 Task: Add an event with the title Third Training Session: Presentation Skills, date '2023/12/11', time 8:30 AM to 10:30 AMand add a description: Participants will explore strategies for building cohesive and high-performing teams. They will learn how to create a positive work culture, foster collaboration, and motivate team members to achieve their full potential. Participants will also learn techniques for resolving conflicts and managing team dynamics effectively., put the event into Red category, logged in from the account softage.3@softage.netand send the event invitation to softage.4@softage.net and softage.2@softage.net. Set a reminder for the event 15 minutes before
Action: Mouse moved to (113, 131)
Screenshot: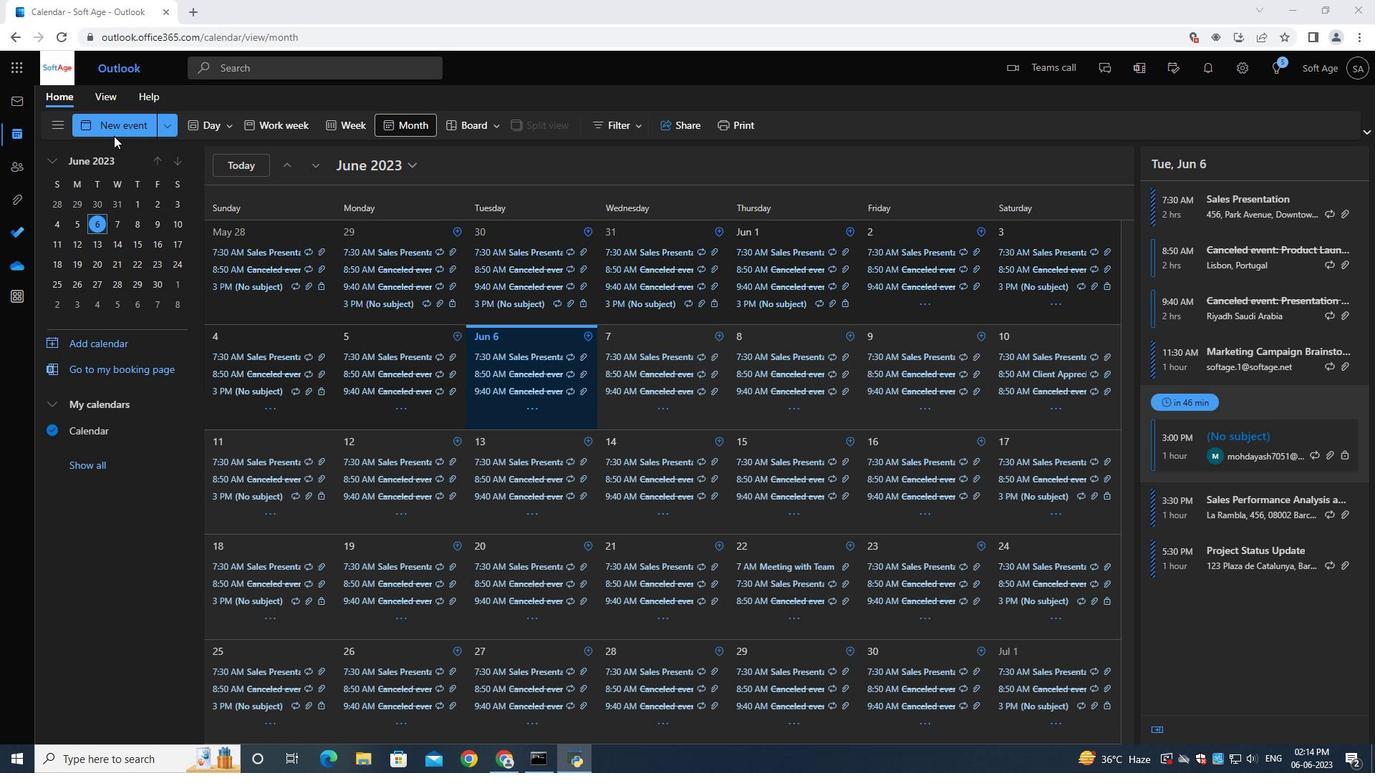 
Action: Mouse pressed left at (113, 131)
Screenshot: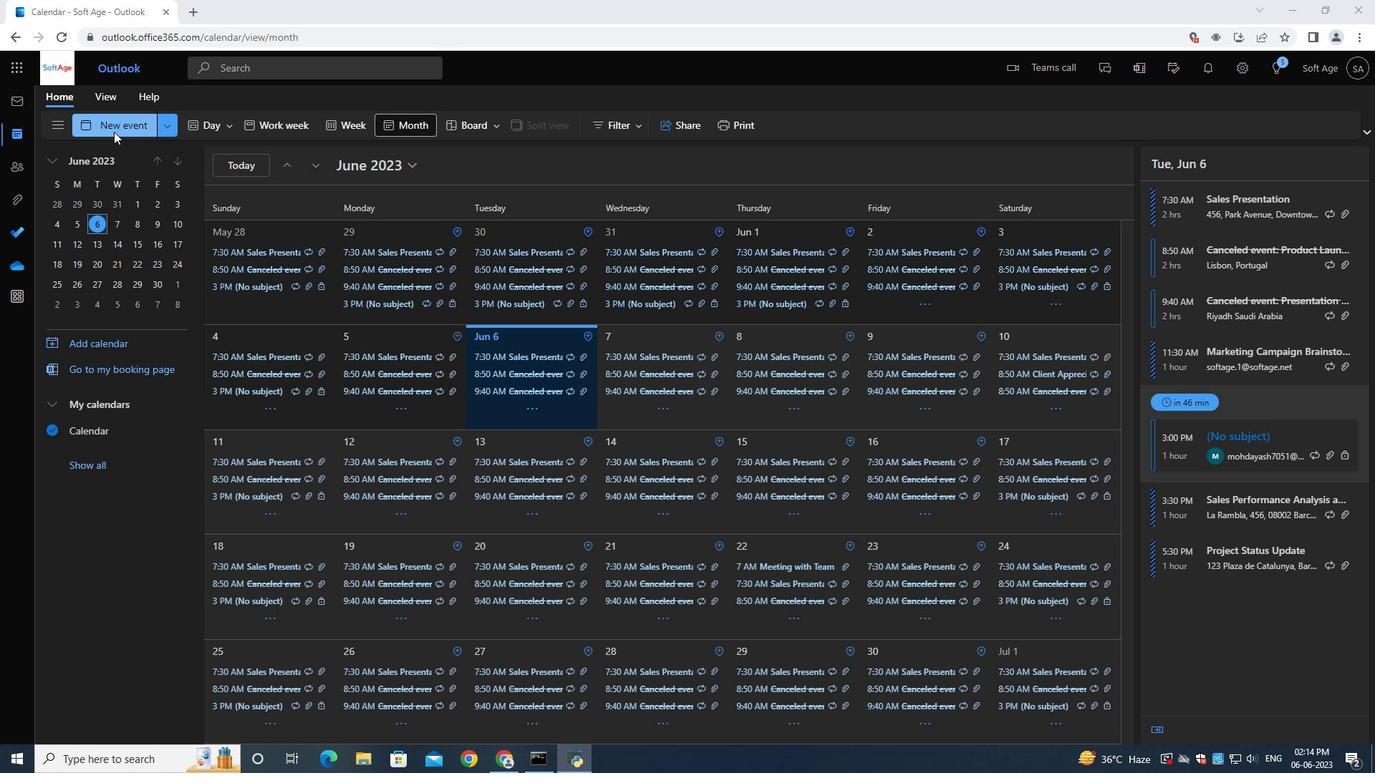 
Action: Mouse moved to (382, 211)
Screenshot: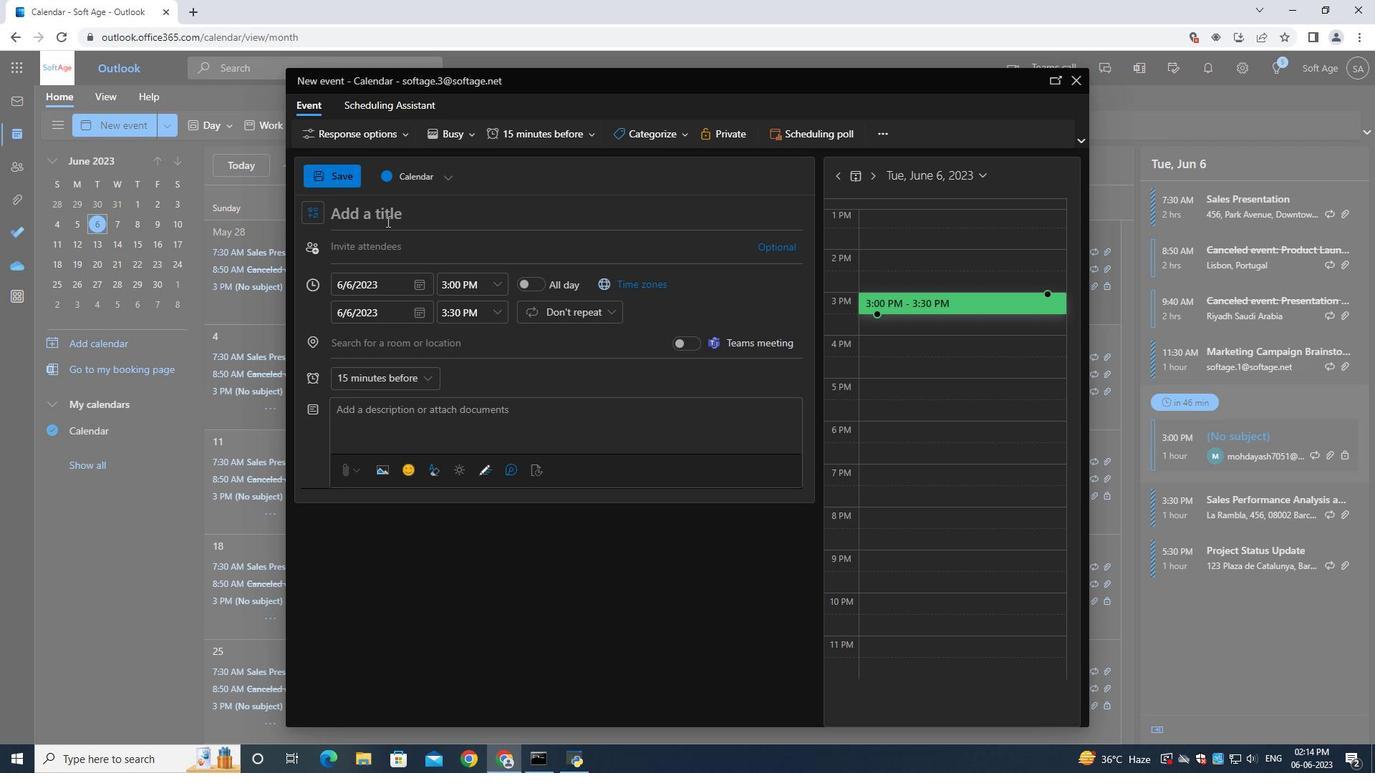 
Action: Mouse pressed left at (382, 211)
Screenshot: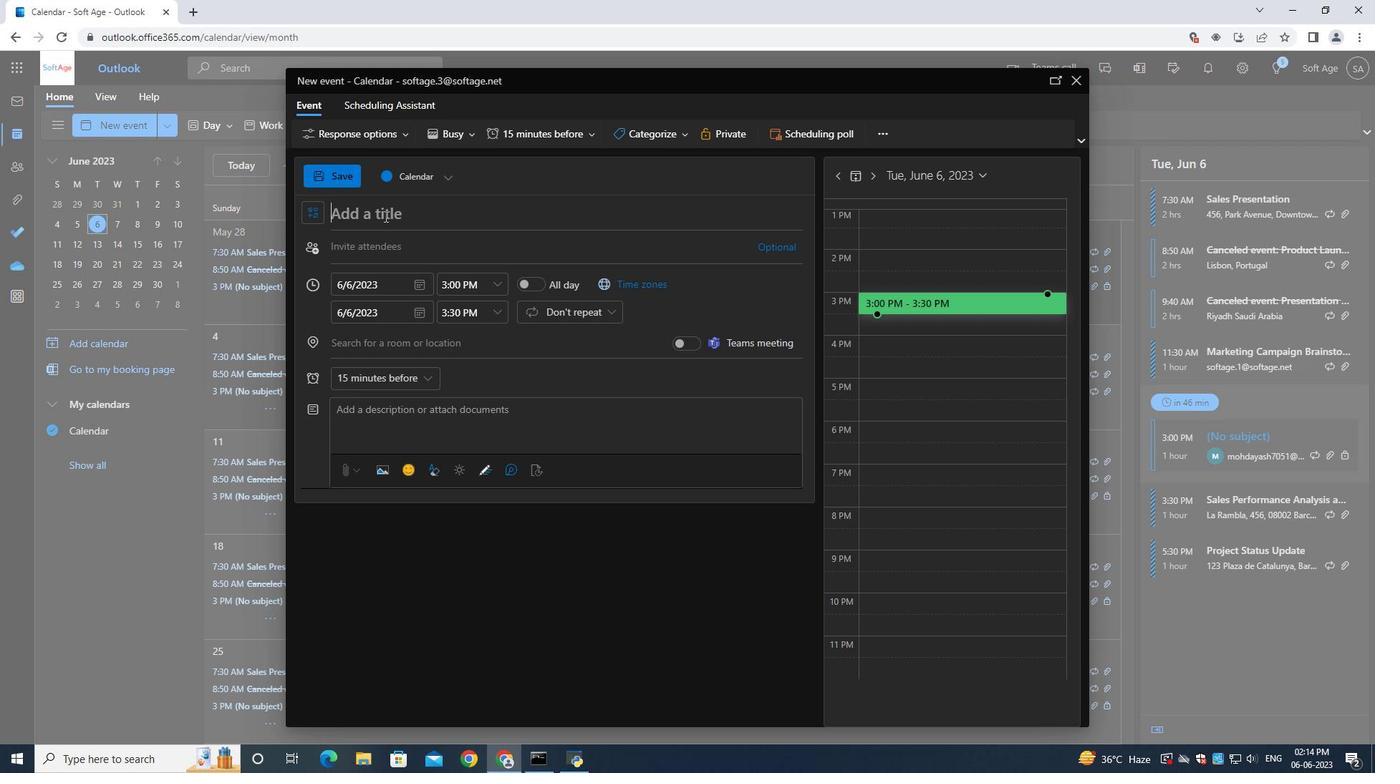 
Action: Mouse moved to (383, 211)
Screenshot: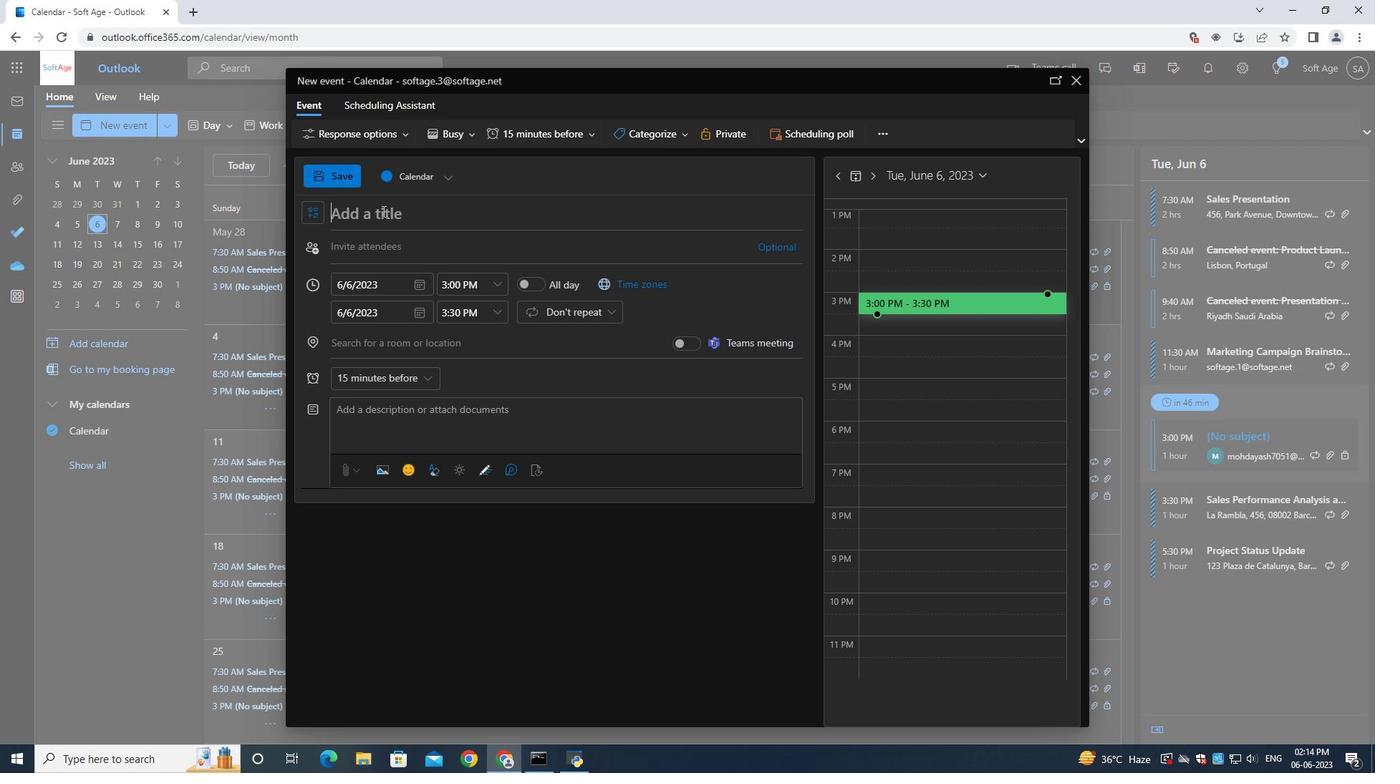 
Action: Key pressed <Key.shift>Third<Key.space><Key.shift><Key.shift><Key.shift><Key.shift><Key.shift><Key.shift><Key.shift><Key.shift><Key.shift><Key.shift><Key.shift><Key.shift><Key.shift><Key.shift><Key.shift><Key.shift><Key.shift><Key.shift><Key.shift><Key.shift><Key.shift>Training<Key.space><Key.shift>Session<Key.shift_r><Key.shift_r><Key.shift_r><Key.shift_r><Key.shift_r><Key.shift_r><Key.shift_r><Key.shift_r><Key.shift_r><Key.shift_r><Key.shift_r><Key.shift_r><Key.shift_r><Key.shift_r><Key.shift_r><Key.shift_r><Key.shift_r><Key.shift_r><Key.shift_r><Key.shift_r><Key.shift_r><Key.shift_r><Key.shift_r><Key.shift_r><Key.shift_r><Key.shift_r>:<Key.space><Key.shift><Key.shift><Key.shift><Key.shift><Key.shift><Key.shift><Key.shift><Key.shift>Presentation<Key.space><Key.shift>Skills
Screenshot: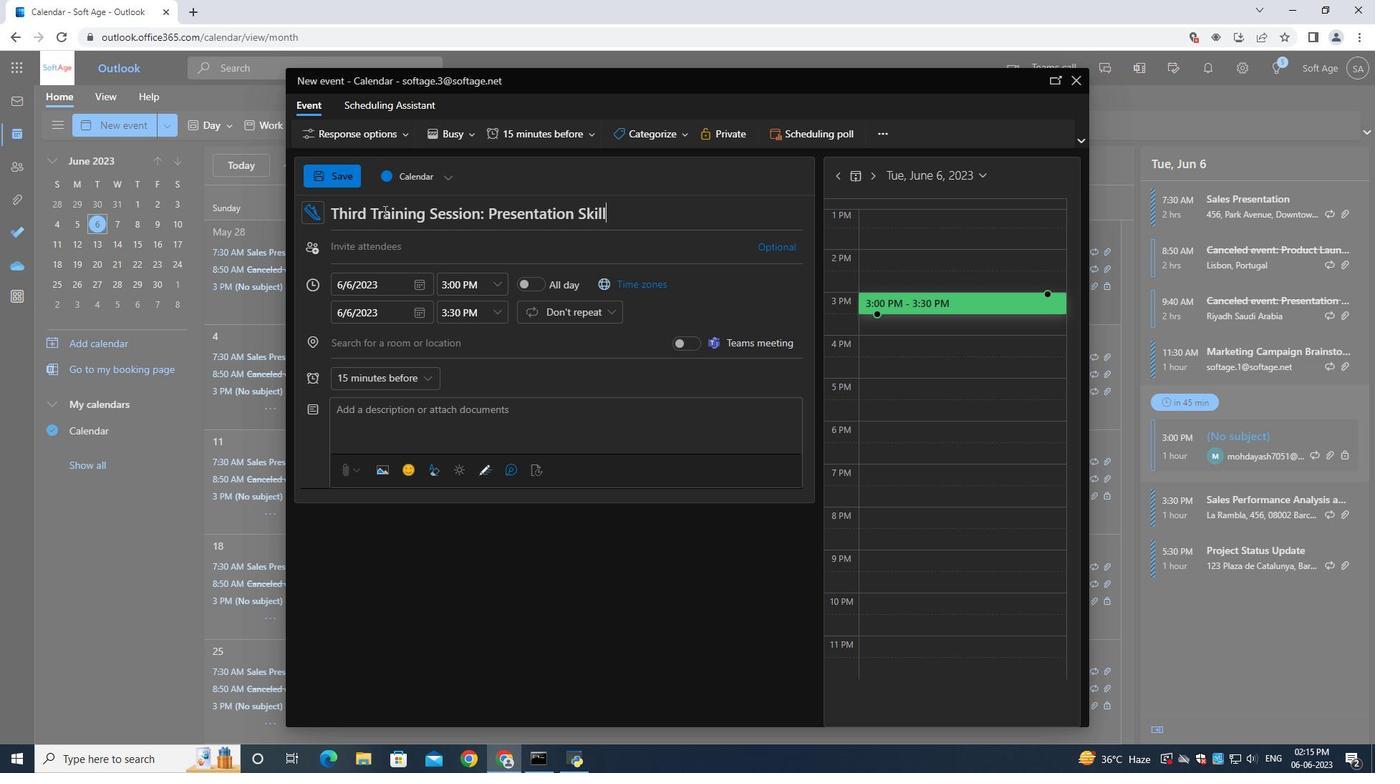 
Action: Mouse moved to (416, 285)
Screenshot: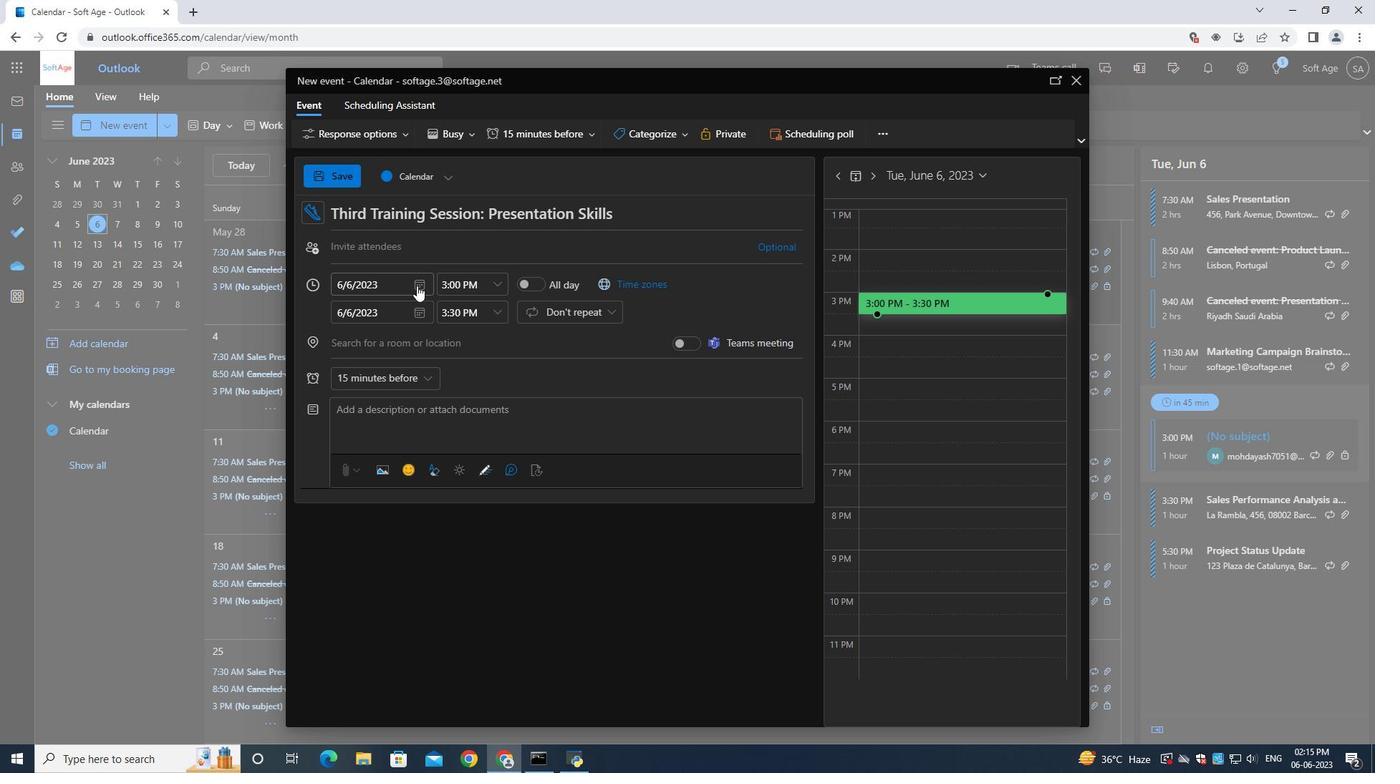 
Action: Mouse pressed left at (416, 285)
Screenshot: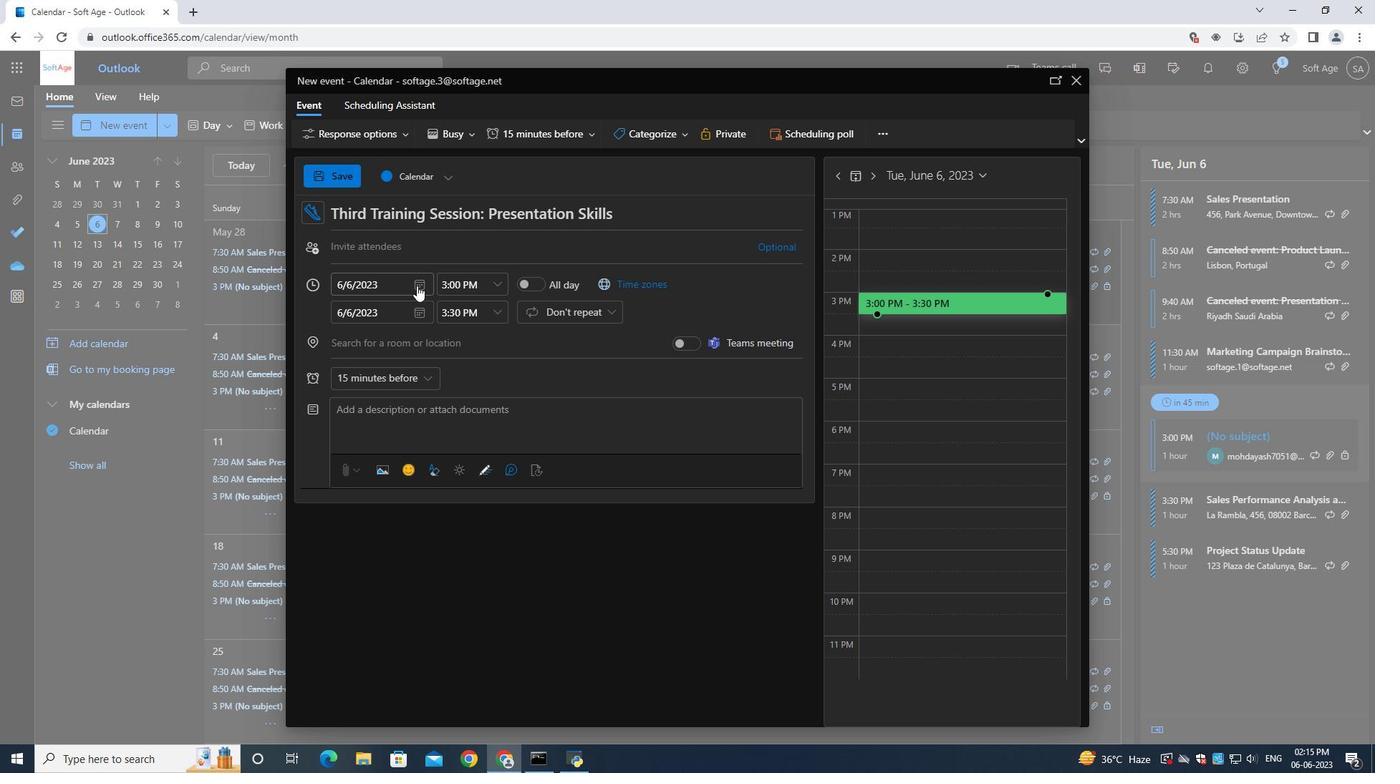 
Action: Mouse moved to (463, 308)
Screenshot: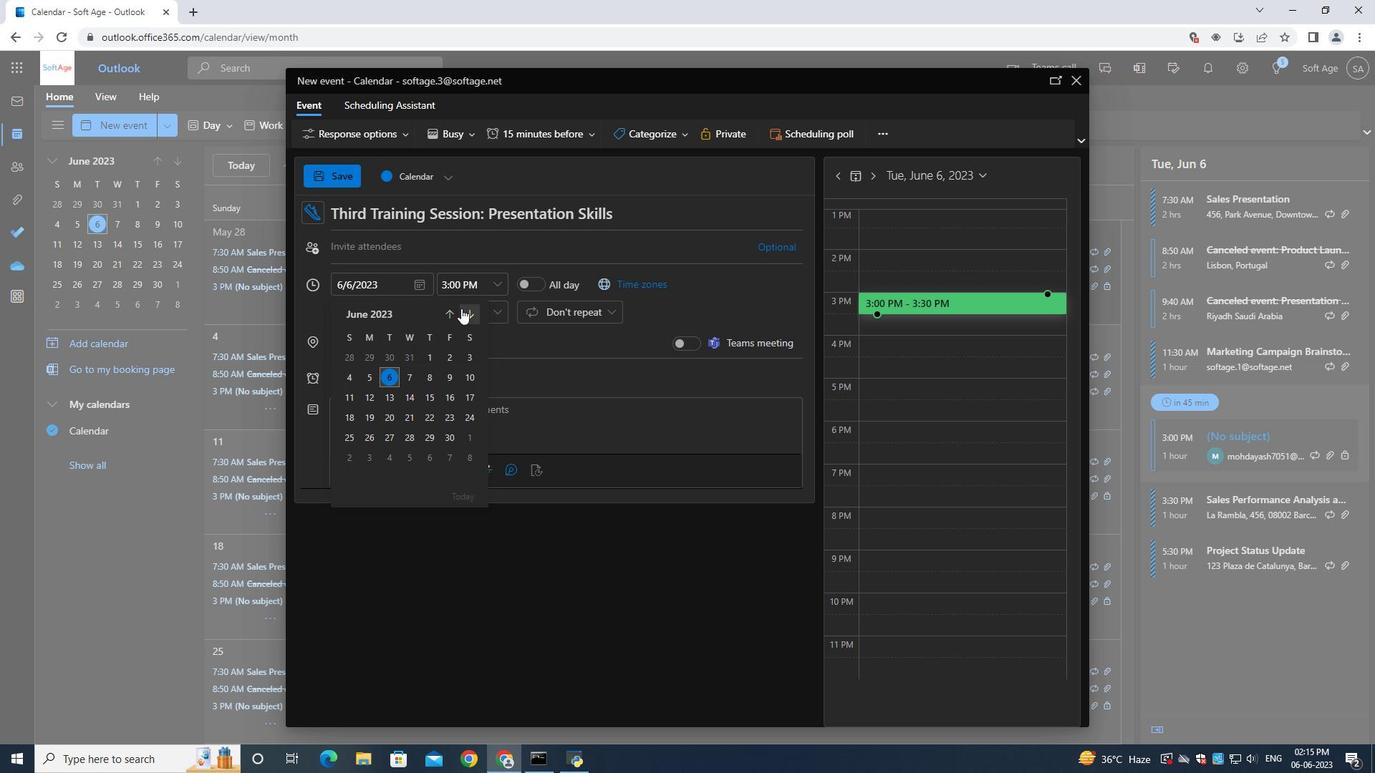 
Action: Mouse pressed left at (462, 308)
Screenshot: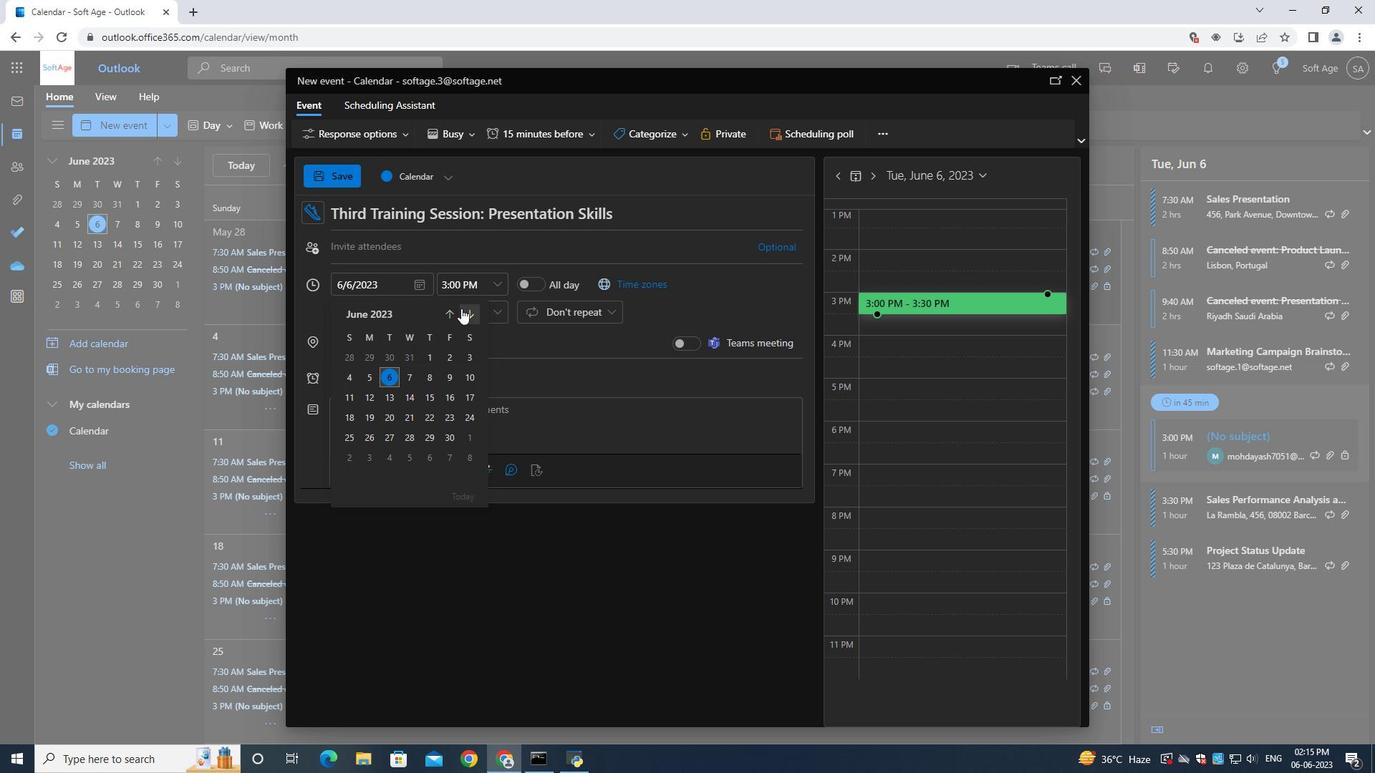 
Action: Mouse moved to (463, 308)
Screenshot: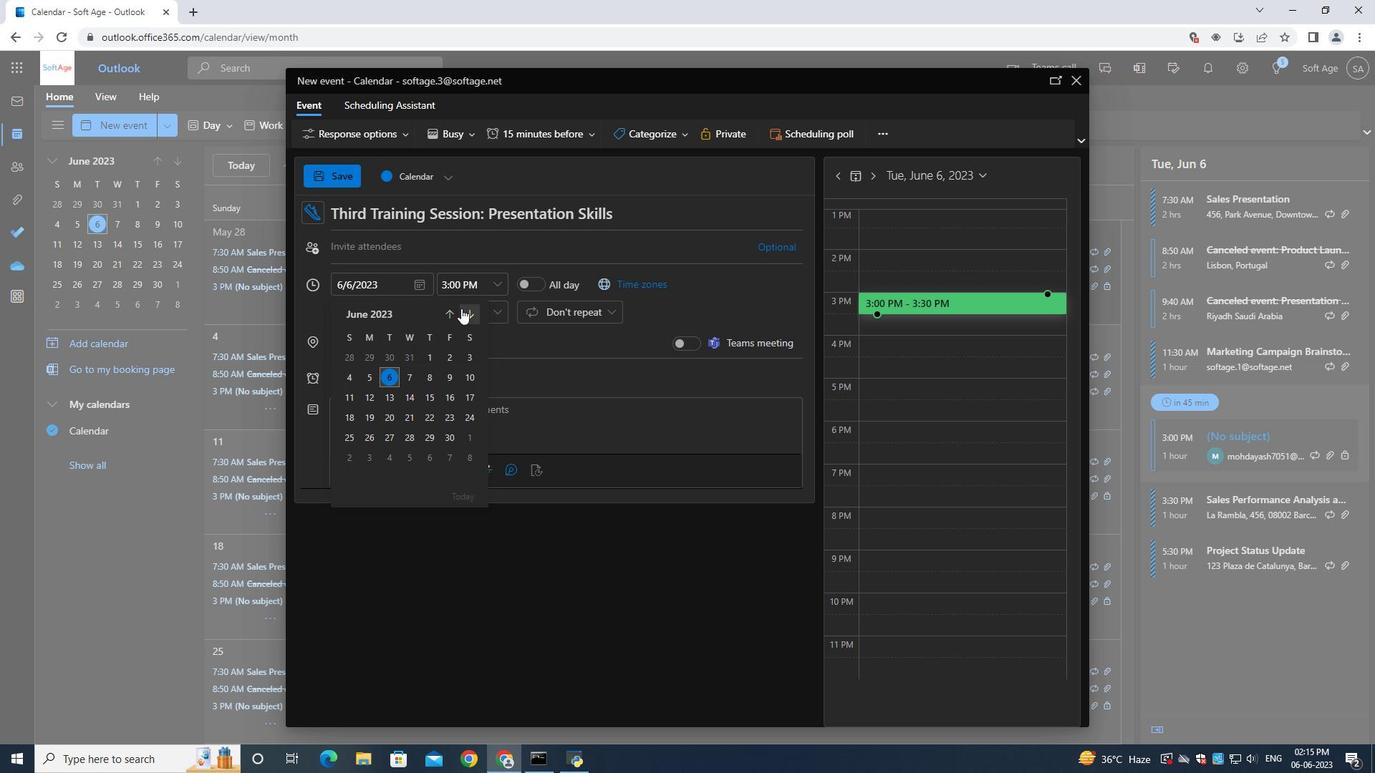 
Action: Mouse pressed left at (463, 308)
Screenshot: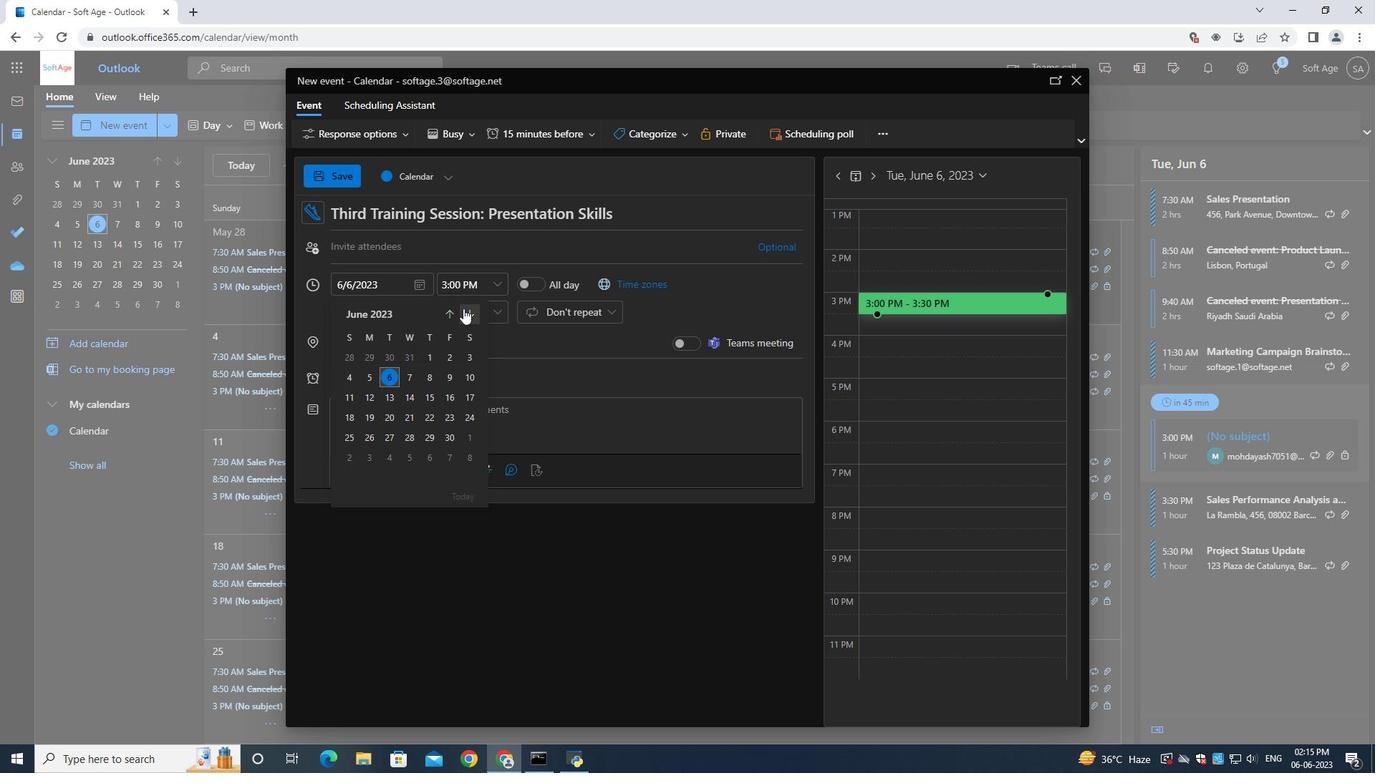 
Action: Mouse pressed left at (463, 308)
Screenshot: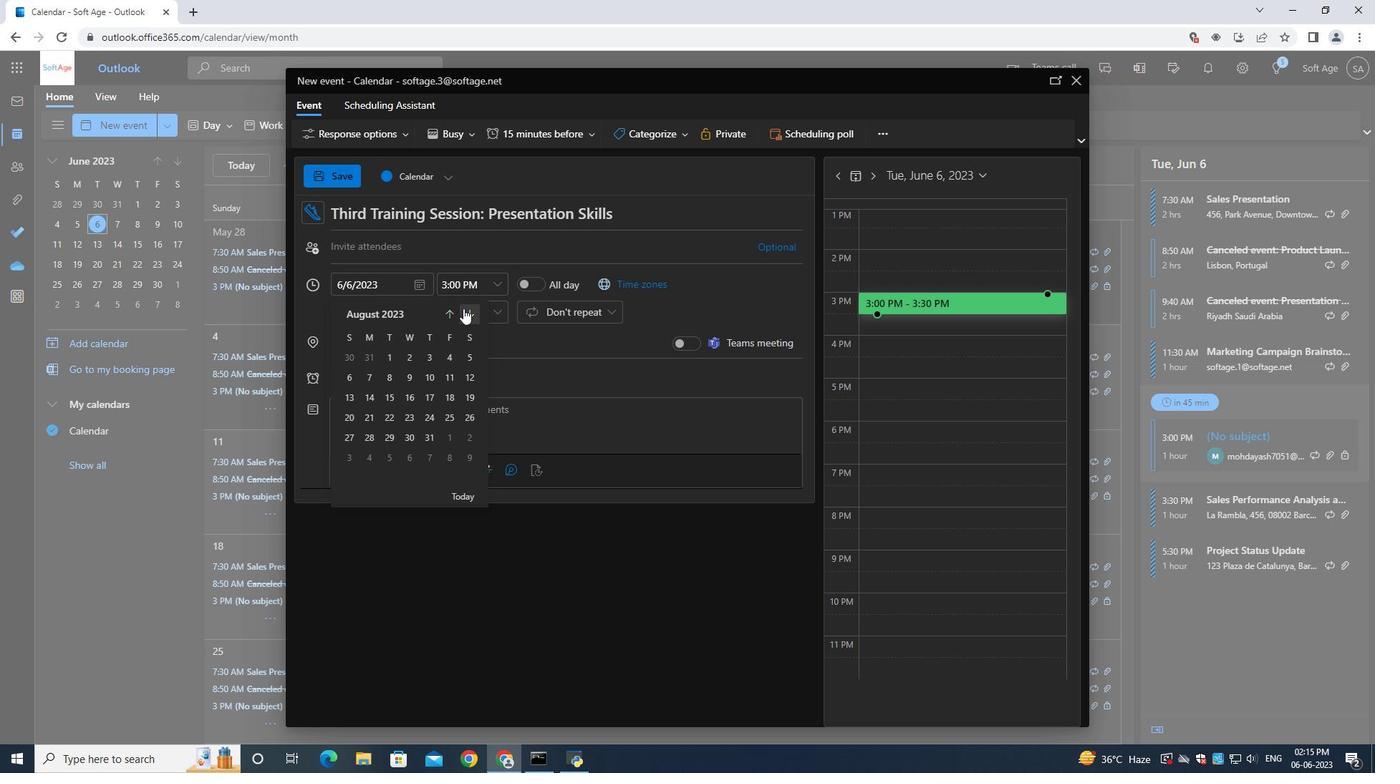 
Action: Mouse pressed left at (463, 308)
Screenshot: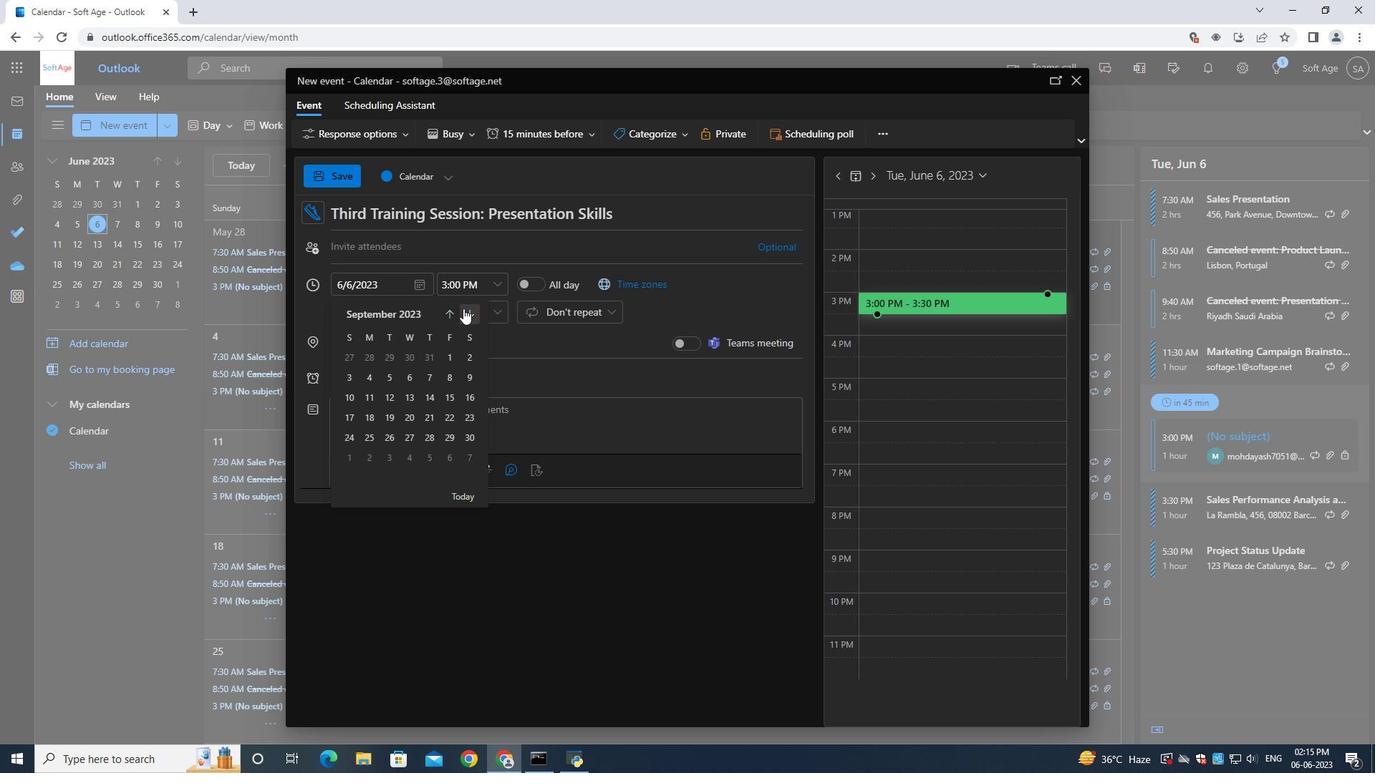 
Action: Mouse moved to (473, 313)
Screenshot: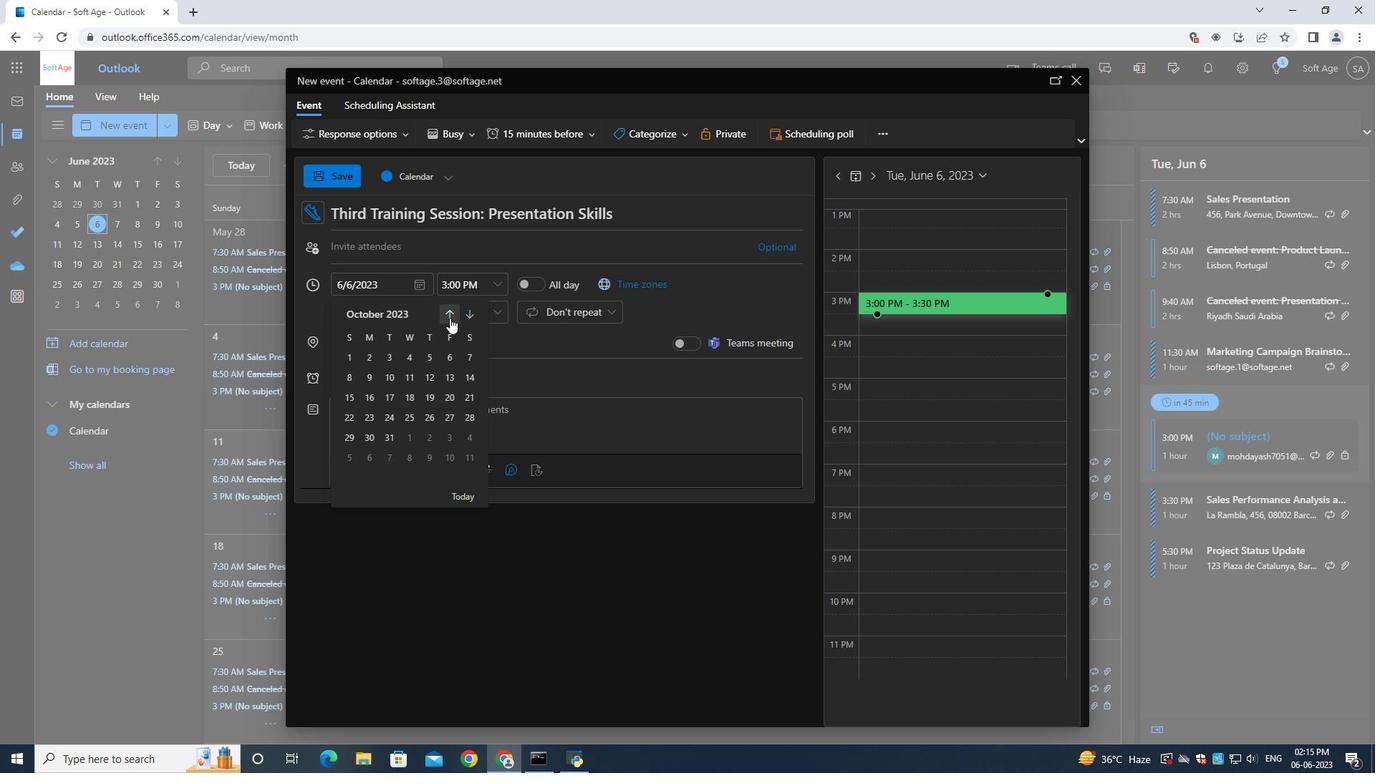 
Action: Mouse pressed left at (473, 313)
Screenshot: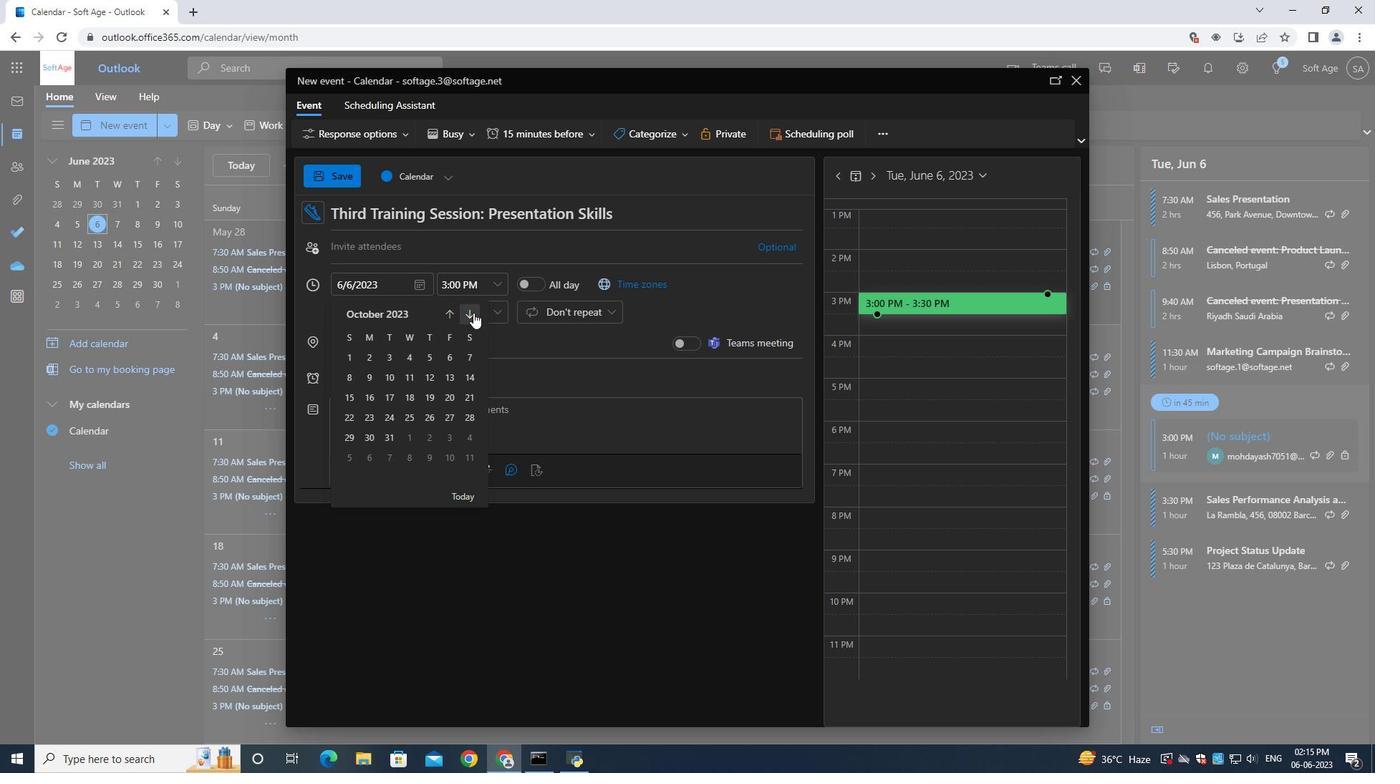 
Action: Mouse pressed left at (473, 313)
Screenshot: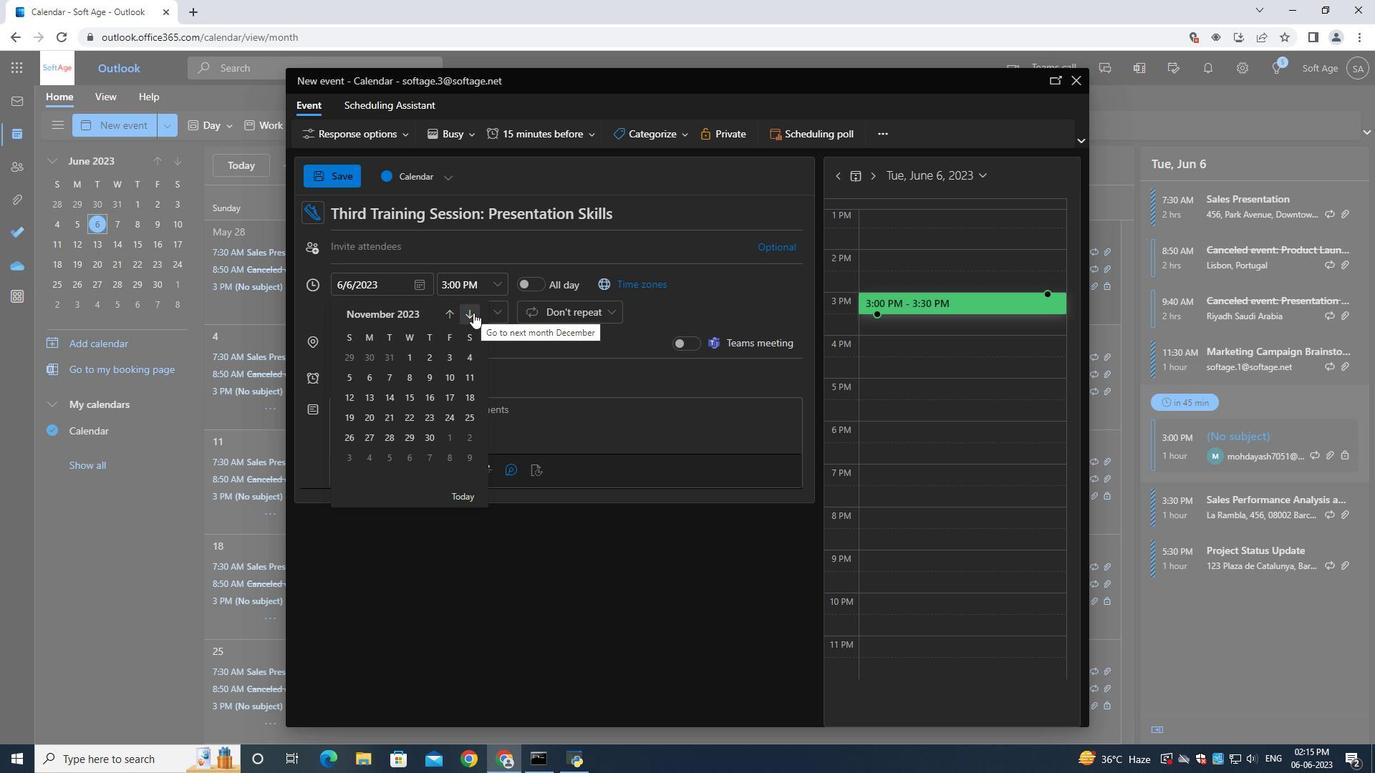 
Action: Mouse moved to (370, 394)
Screenshot: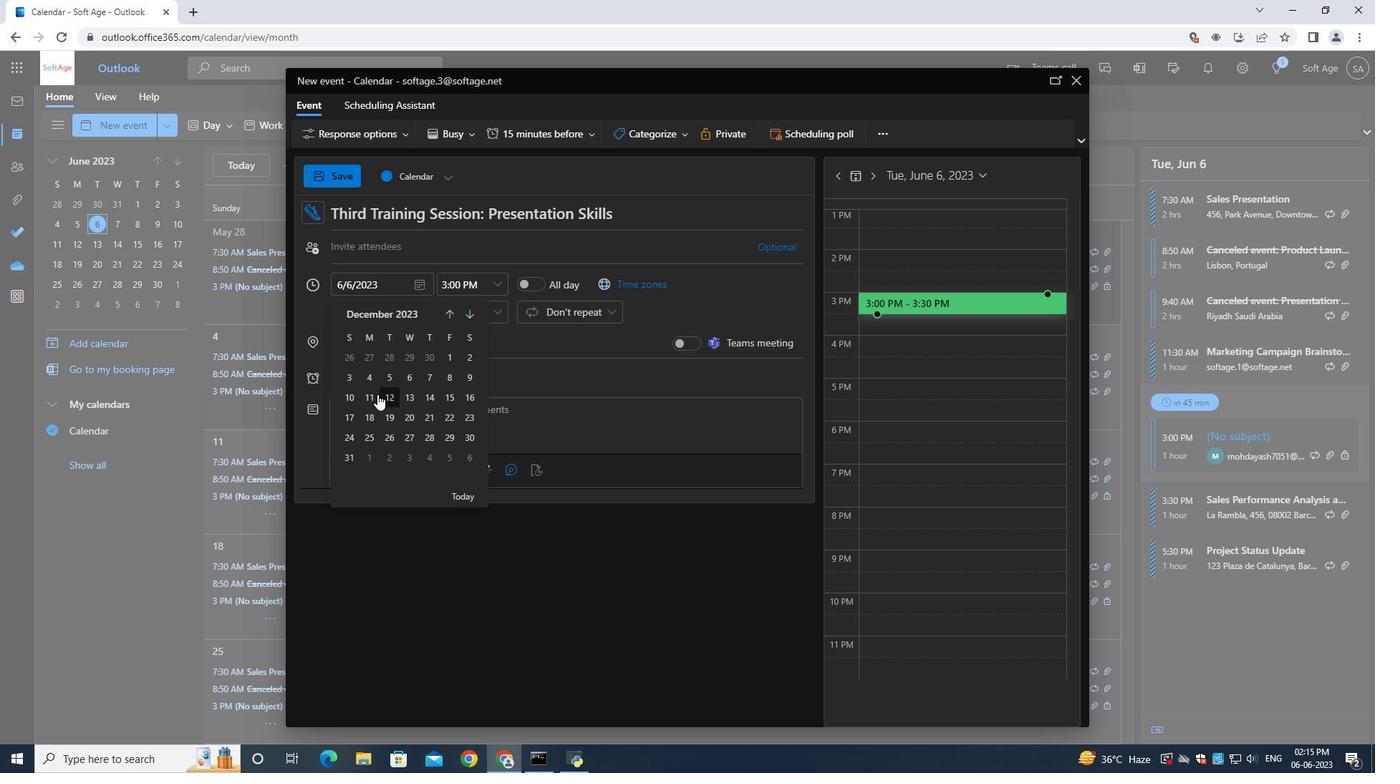 
Action: Mouse pressed left at (370, 394)
Screenshot: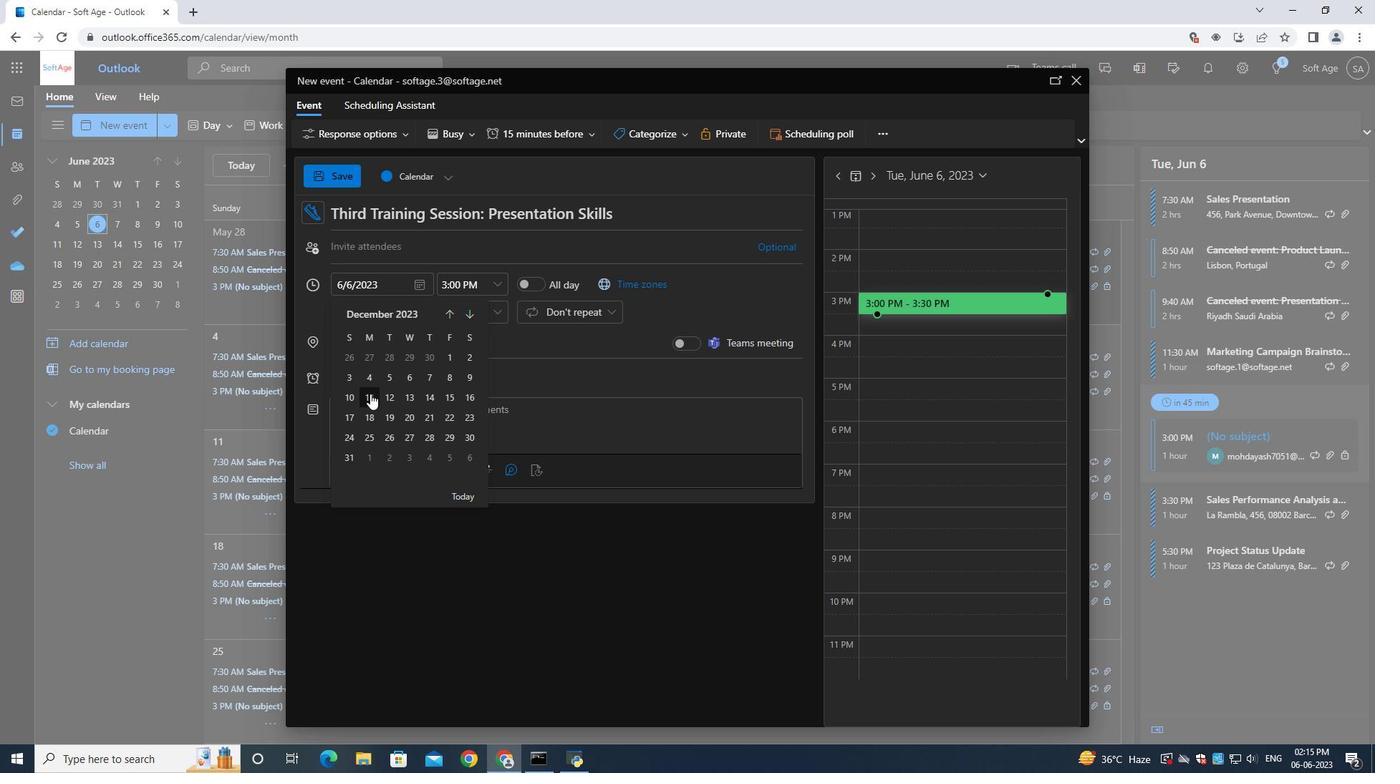 
Action: Mouse moved to (471, 288)
Screenshot: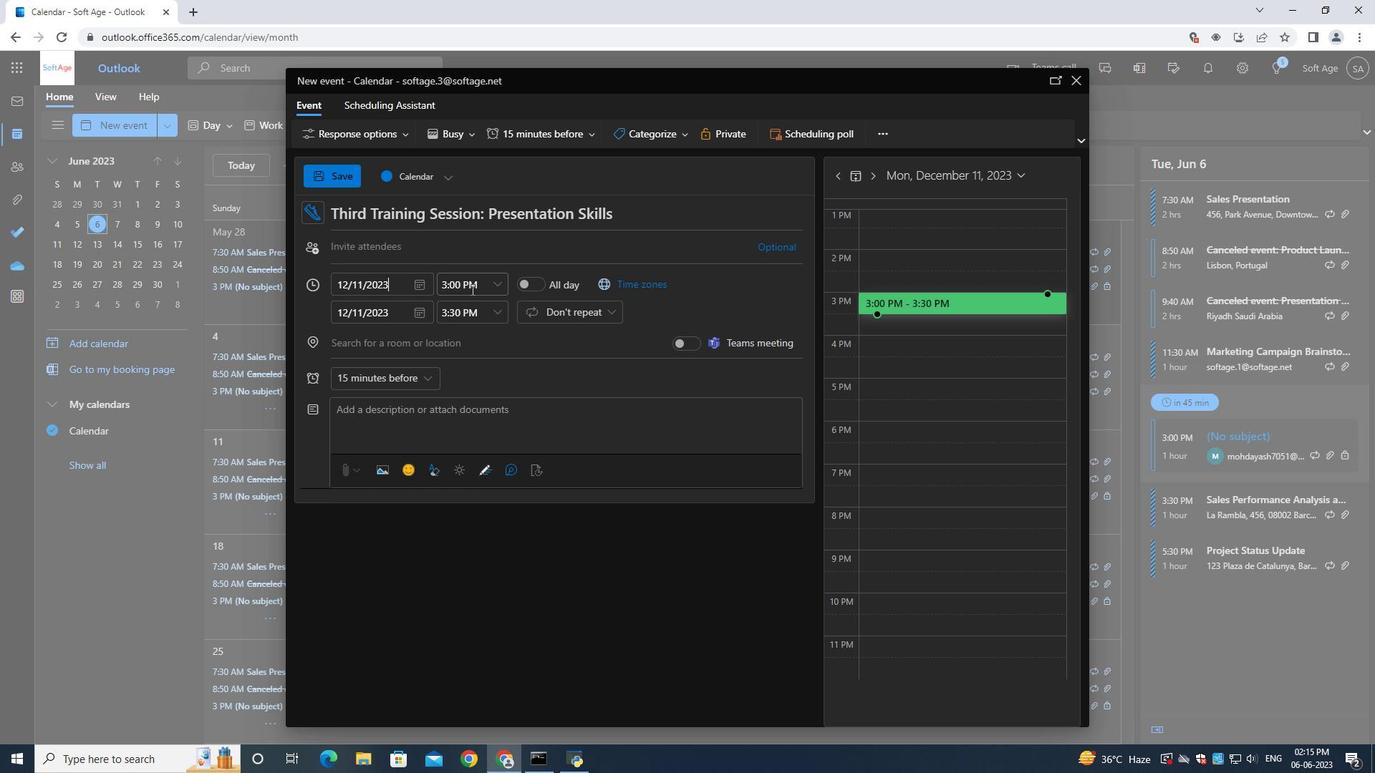 
Action: Mouse pressed left at (471, 288)
Screenshot: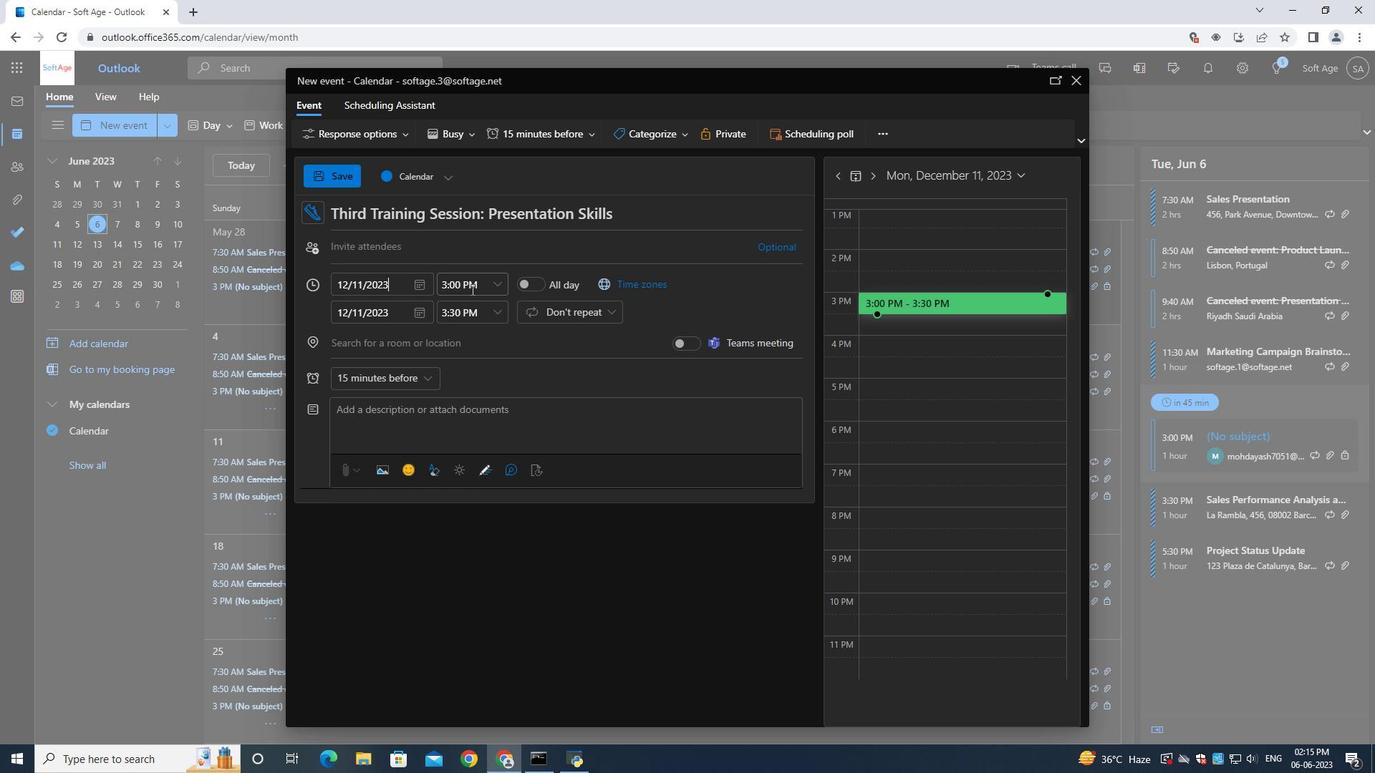 
Action: Mouse moved to (472, 288)
Screenshot: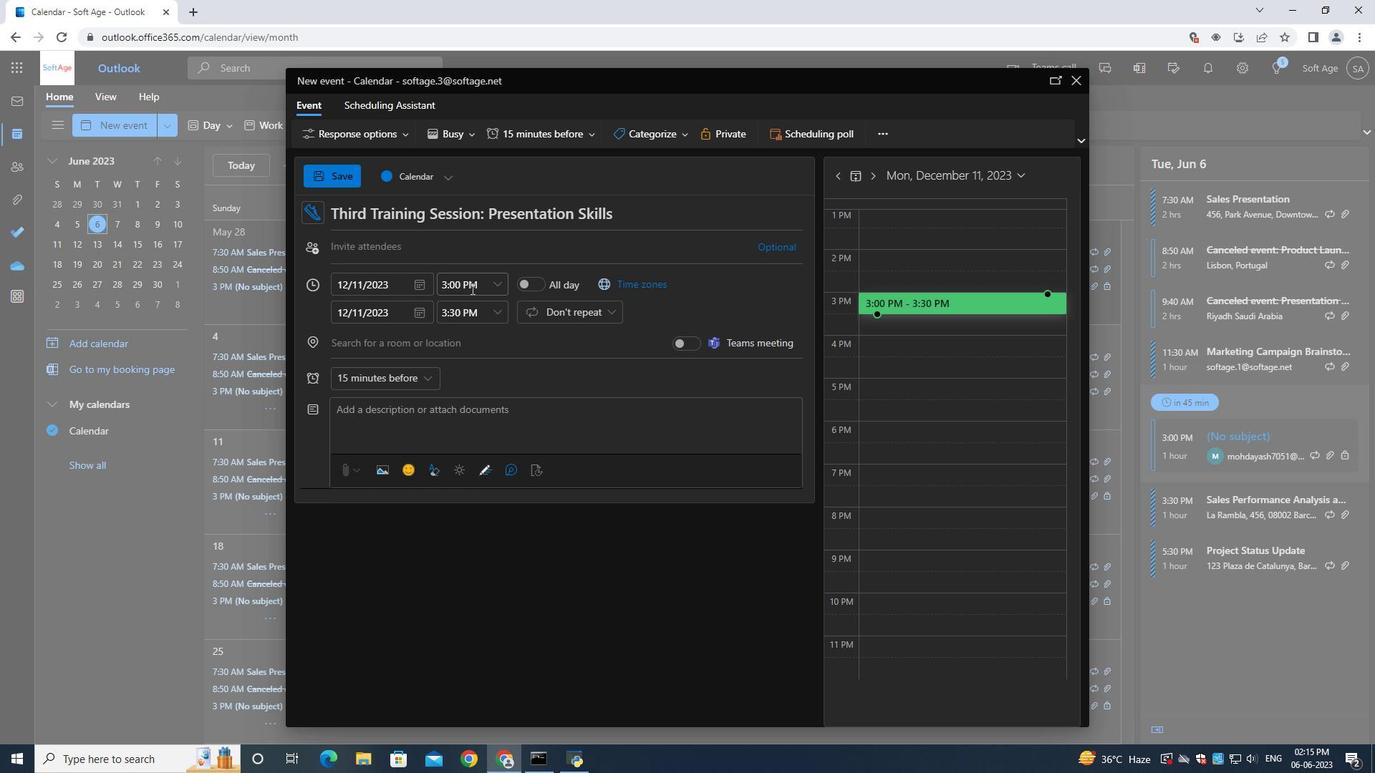 
Action: Key pressed 8<Key.shift_r>:30<Key.shift>AM
Screenshot: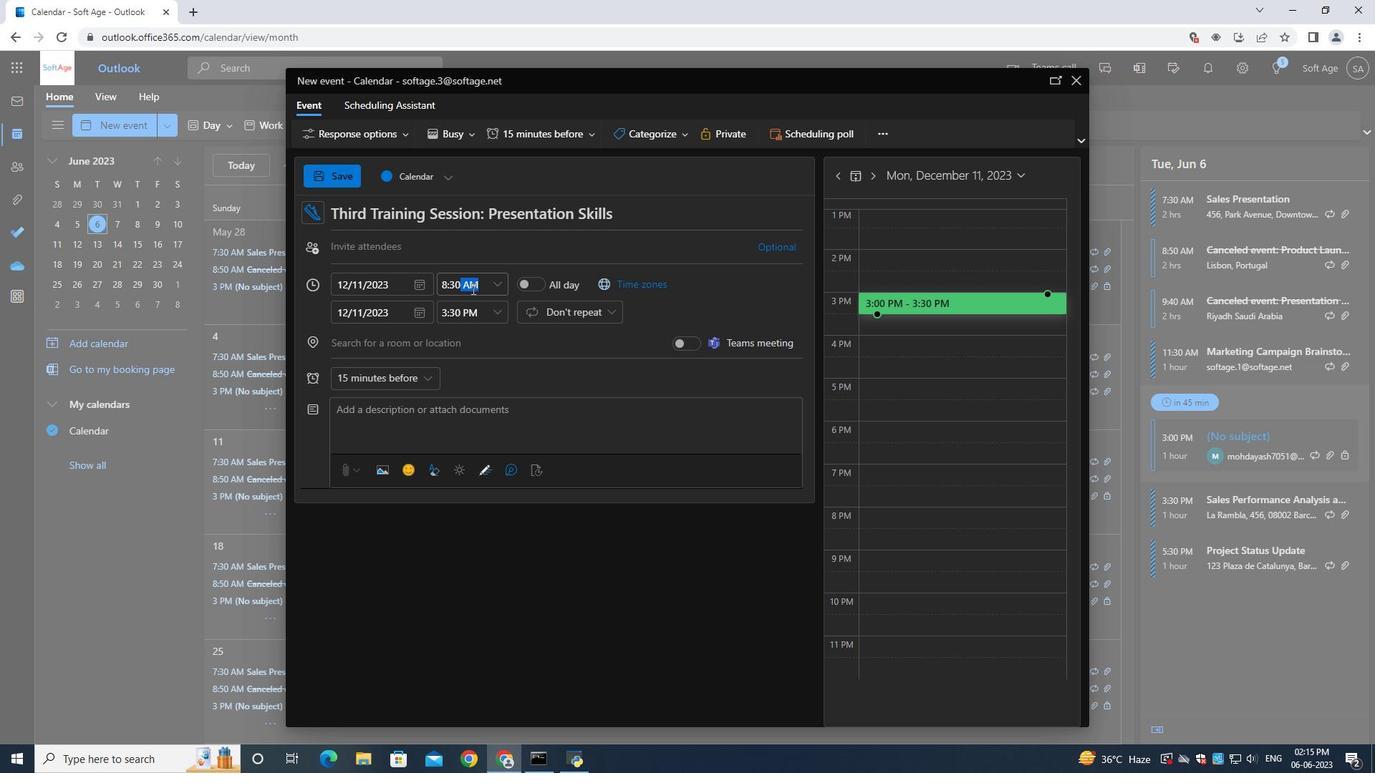 
Action: Mouse moved to (471, 307)
Screenshot: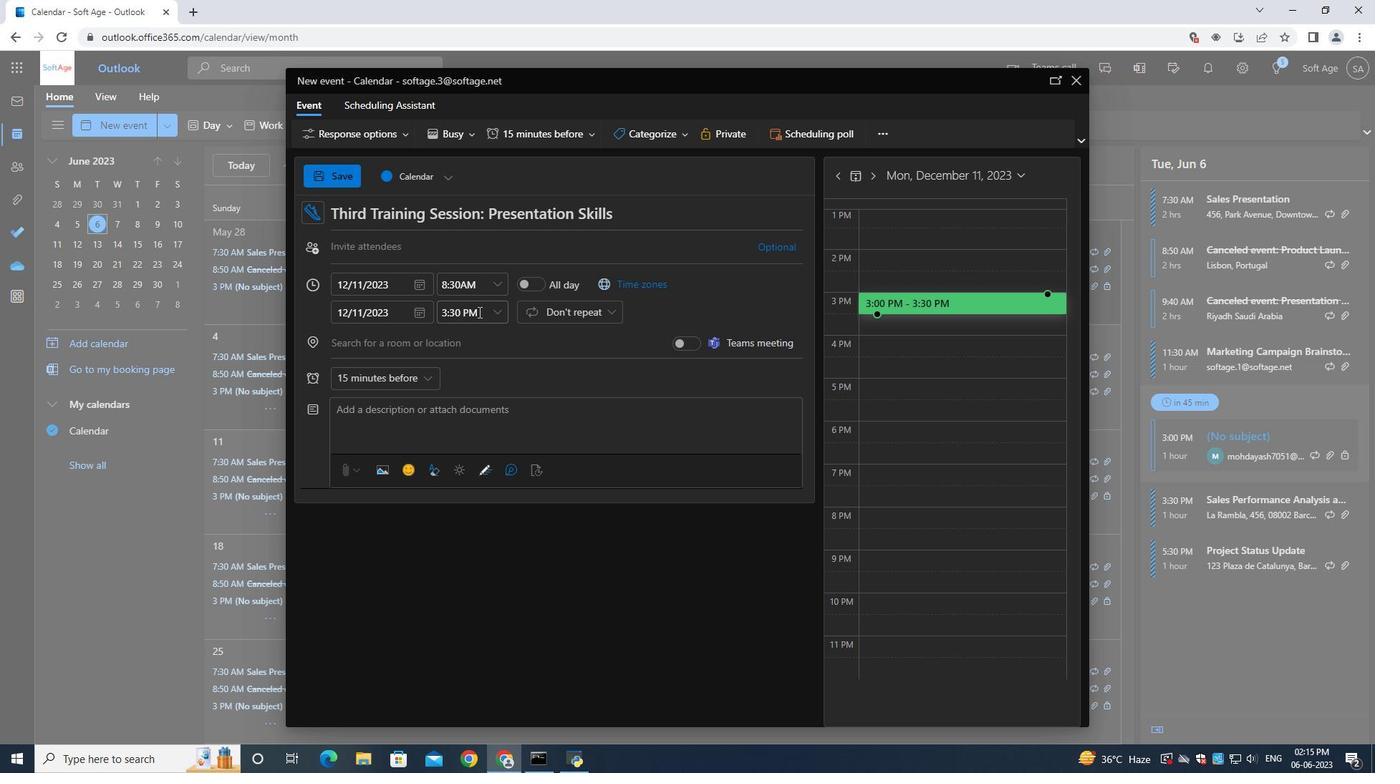 
Action: Mouse pressed left at (471, 307)
Screenshot: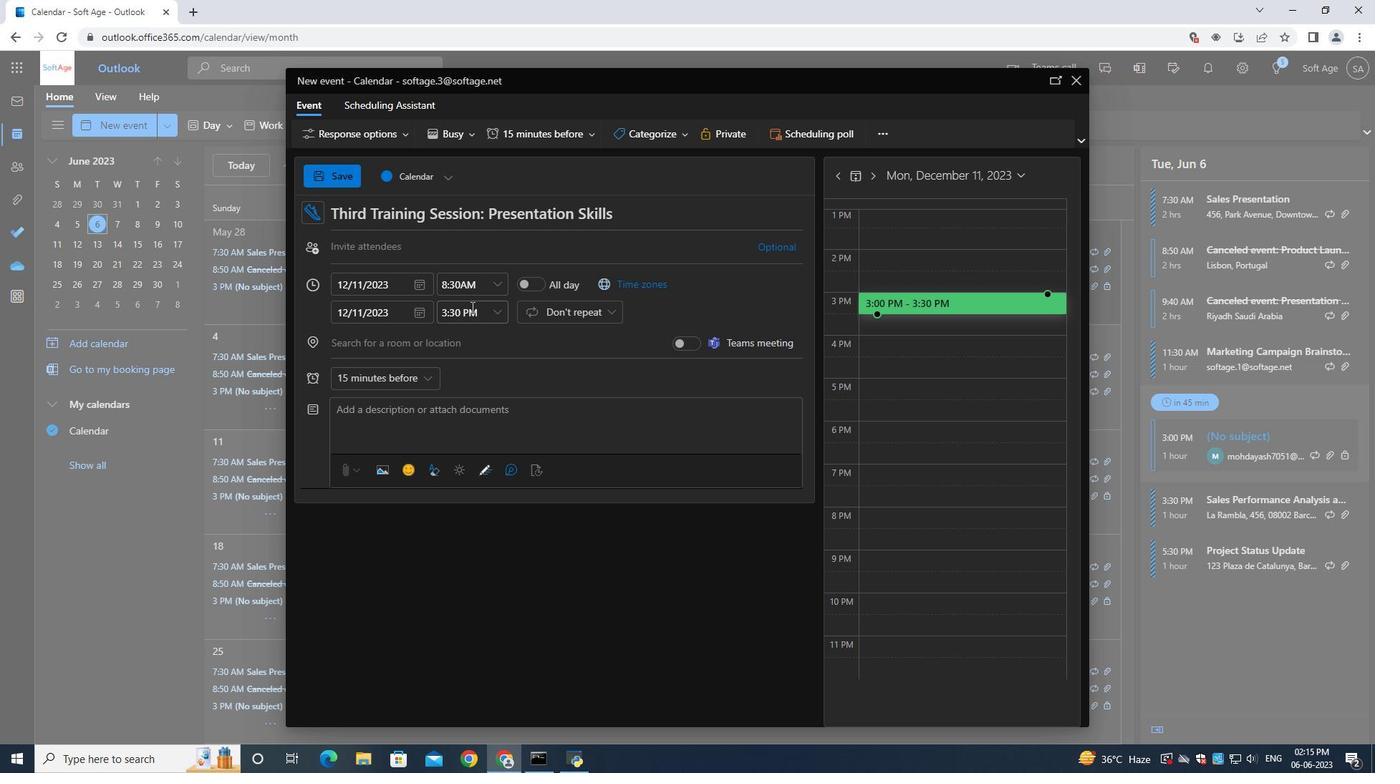 
Action: Mouse moved to (470, 308)
Screenshot: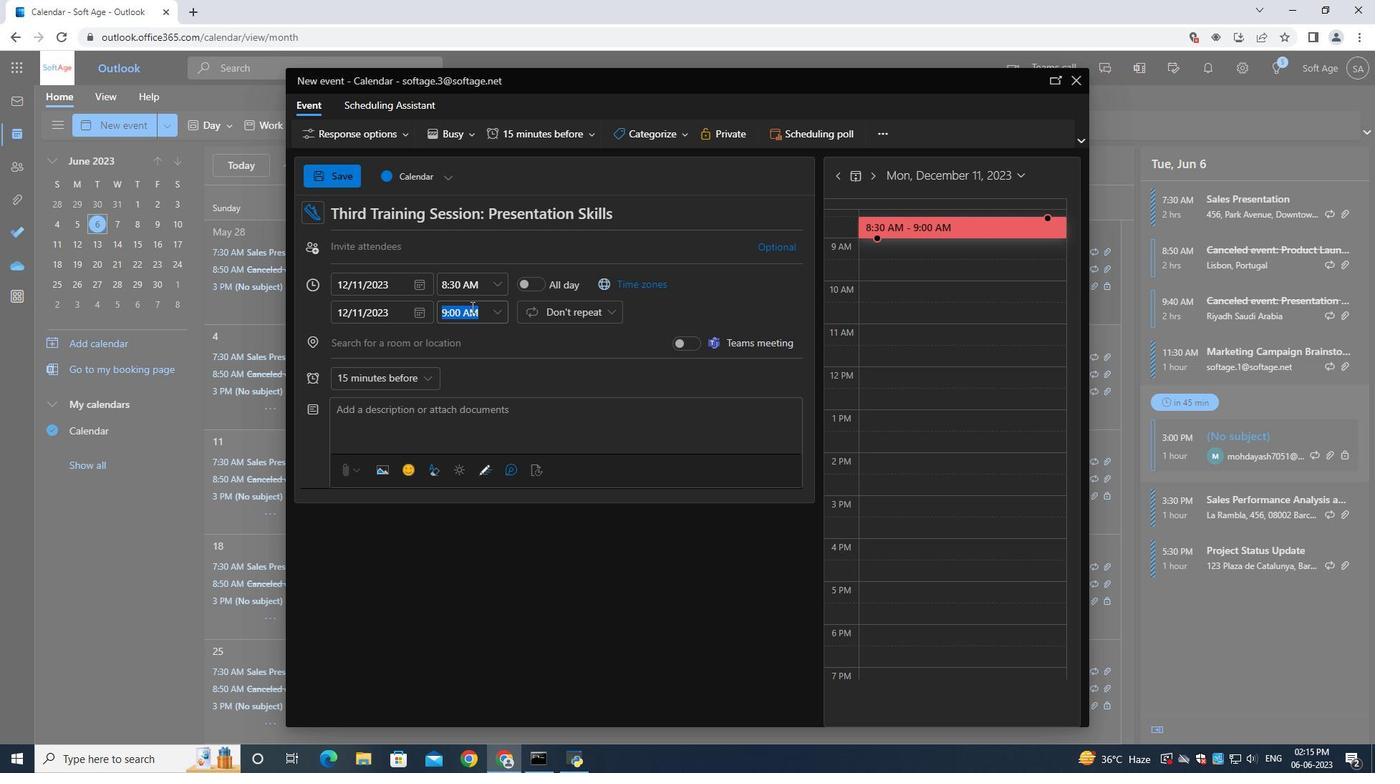 
Action: Key pressed 10<Key.shift_r>:30<Key.shift>AM
Screenshot: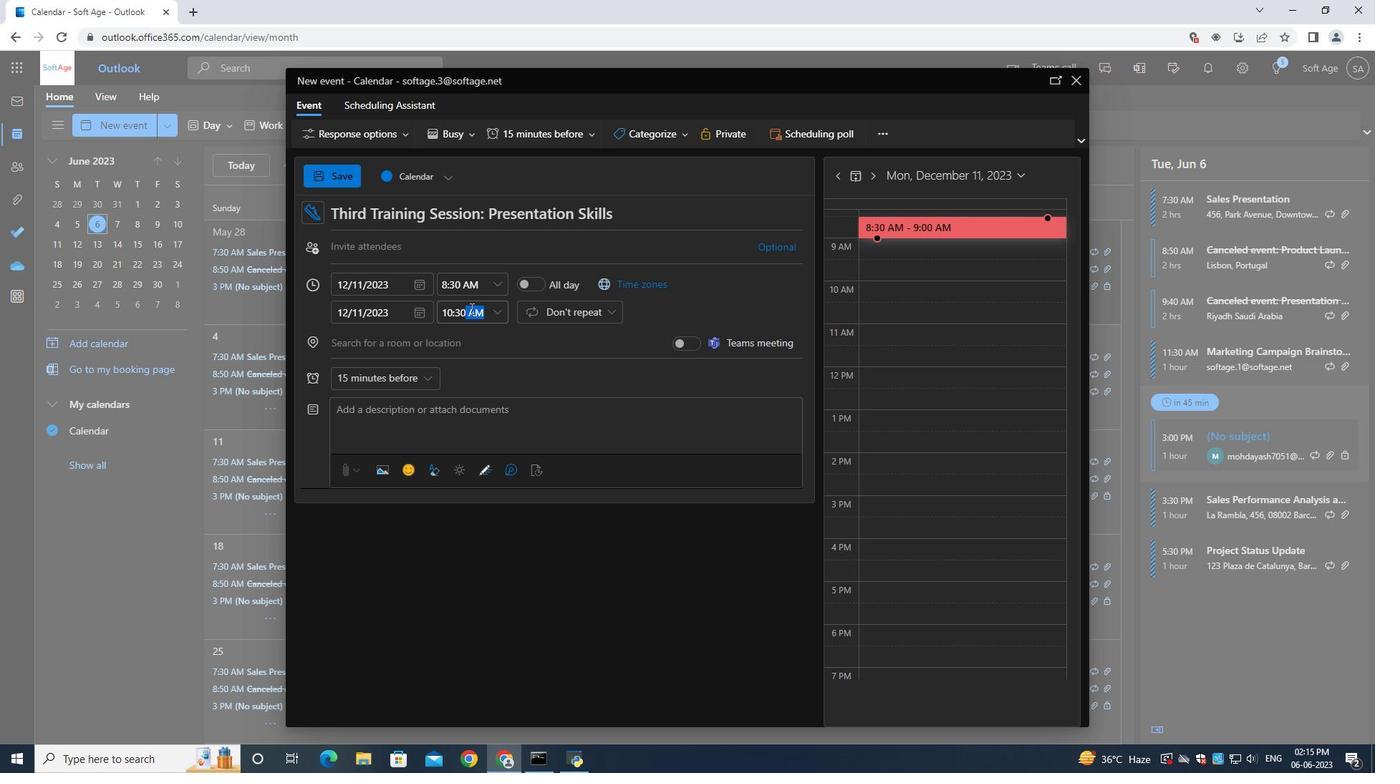 
Action: Mouse moved to (379, 415)
Screenshot: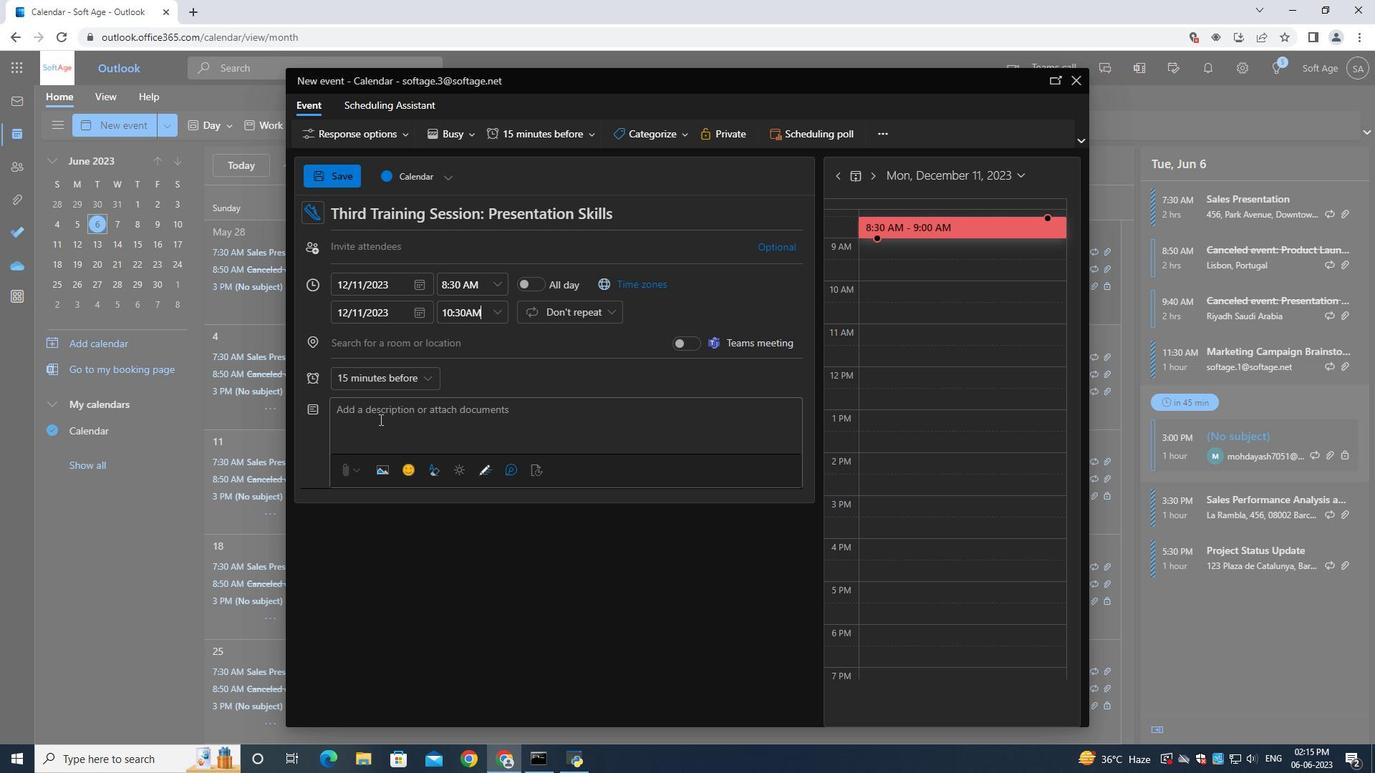 
Action: Mouse pressed left at (379, 415)
Screenshot: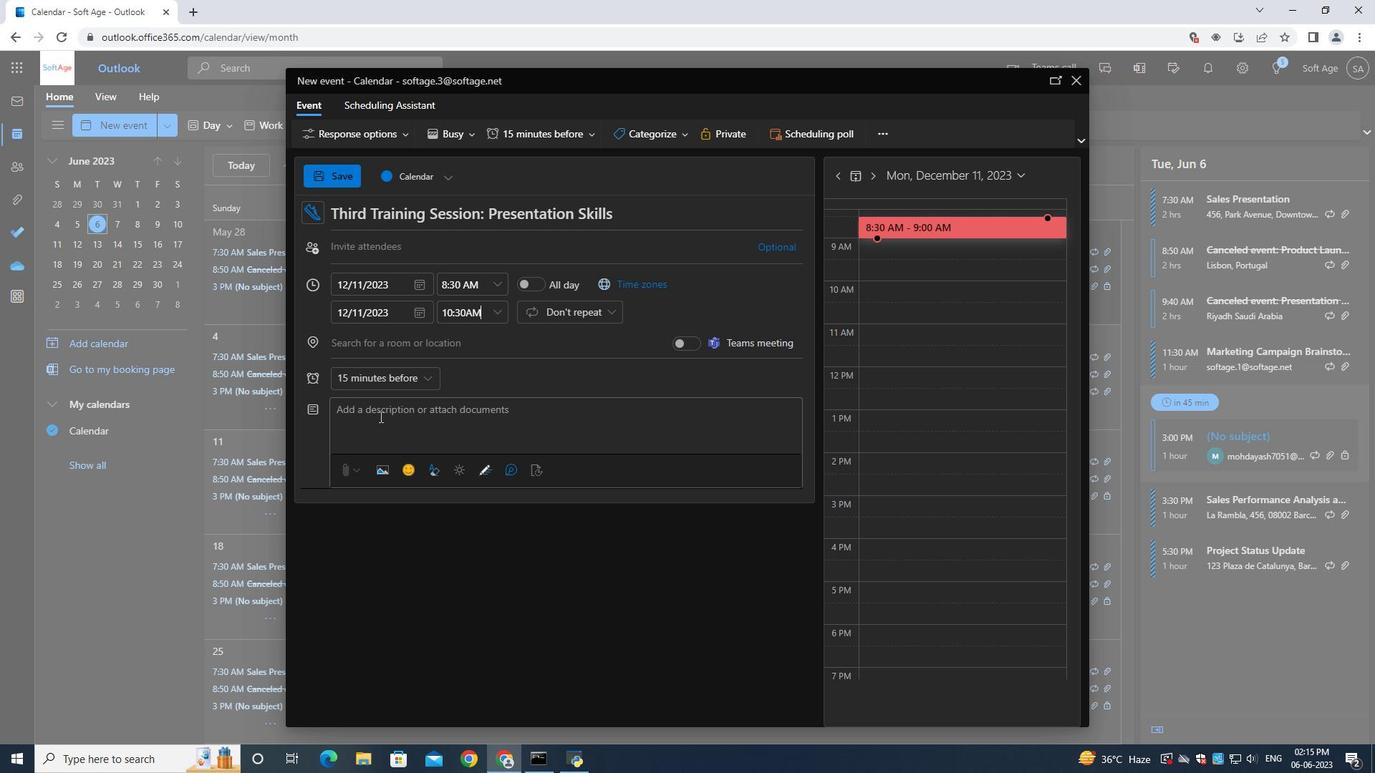 
Action: Mouse moved to (381, 415)
Screenshot: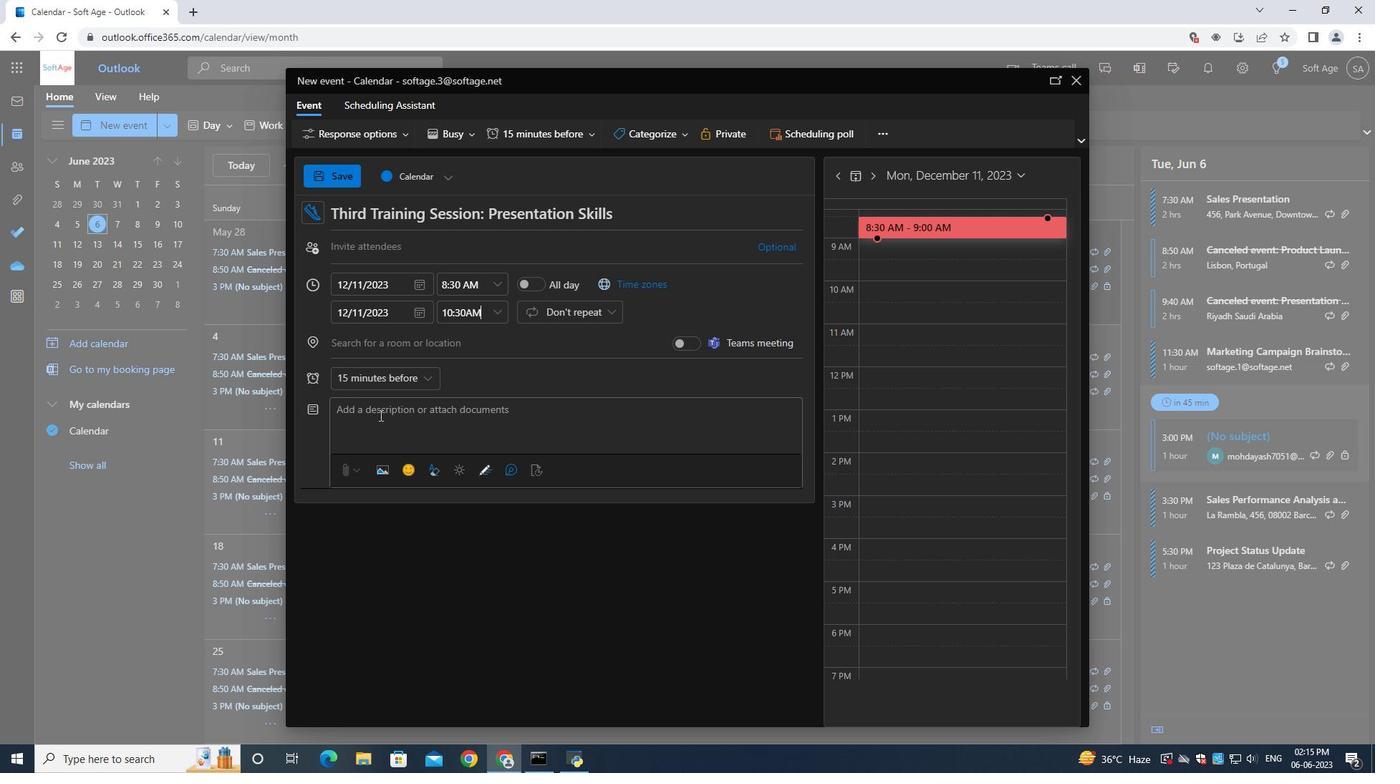 
Action: Key pressed <Key.shift>Participants<Key.space>will<Key.space>explore<Key.space>st
Screenshot: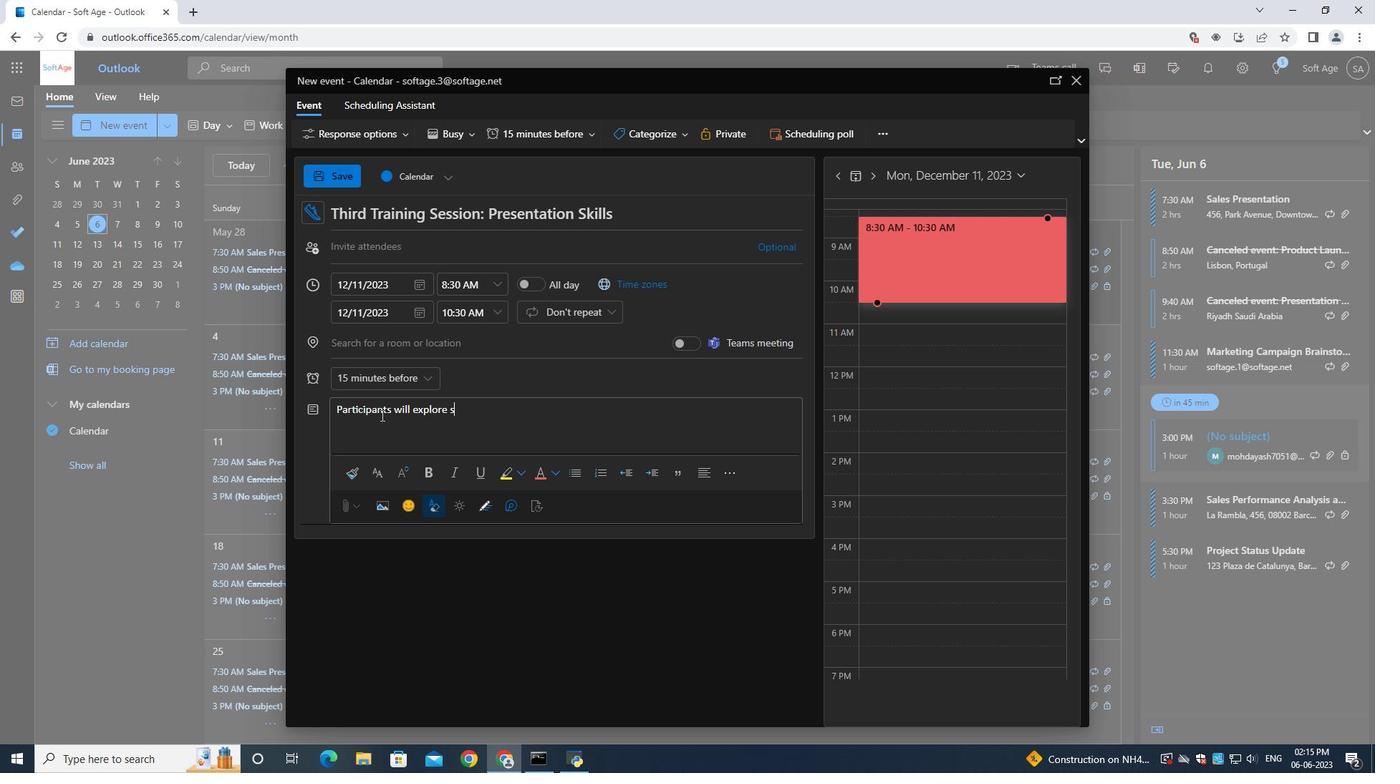 
Action: Mouse moved to (166, 412)
Screenshot: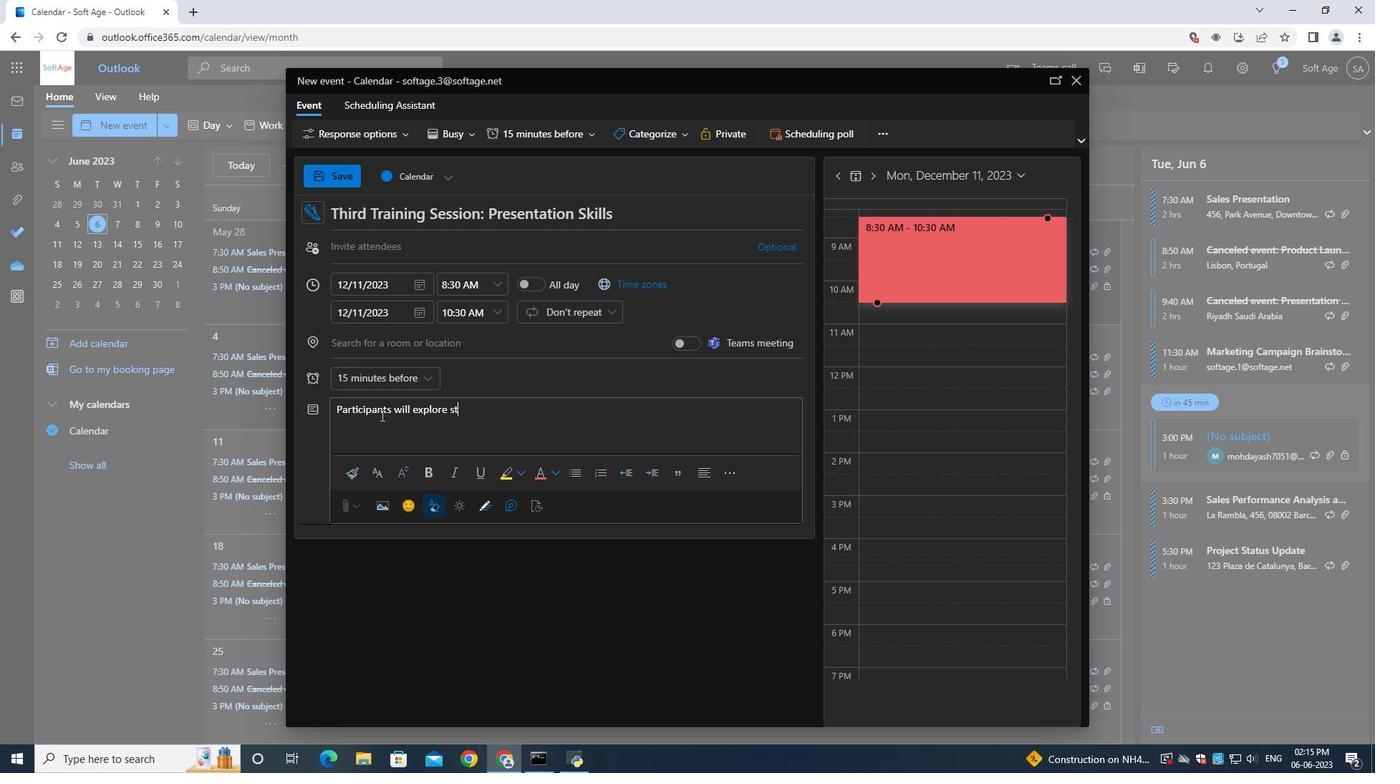 
Action: Key pressed rategies<Key.space>for<Key.space>building<Key.space>chh<Key.backspace><Key.backspace>ohesive<Key.space>and<Key.space>high-performing<Key.space>teams.<Key.space><Key.shift>They<Key.space>will<Key.space>learn<Key.space>how<Key.space>to<Key.space>create<Key.space>a<Key.space>positive<Key.space>work<Key.space>culture<Key.space><Key.backspace>,<Key.space>foster<Key.space>collaboration,<Key.space>and<Key.space>motivate<Key.space>team<Key.space>members<Key.space>to<Key.space>achieve<Key.space>their<Key.space>full<Key.space>potenial.<Key.space><Key.shift>Particip<Key.backspace><Key.backspace><Key.backspace><Key.backspace><Key.backspace><Key.backspace><Key.backspace><Key.backspace><Key.backspace><Key.backspace><Key.backspace><Key.backspace><Key.backspace><Key.backspace><Key.backspace>ential.<Key.space><Key.shift><Key.shift><Key.shift><Key.shift><Key.shift><Key.shift><Key.shift><Key.shift><Key.shift><Key.shift><Key.shift><Key.shift><Key.shift><Key.shift><Key.shift><Key.shift><Key.shift><Key.shift><Key.shift><Key.shift><Key.shift><Key.shift><Key.shift><Key.shift><Key.shift><Key.shift><Key.shift><Key.shift><Key.shift><Key.shift><Key.shift><Key.shift><Key.shift><Key.shift><Key.shift><Key.shift><Key.shift><Key.shift><Key.shift><Key.shift><Key.shift><Key.shift><Key.shift><Key.shift><Key.shift><Key.shift><Key.shift><Key.shift><Key.shift>Participants<Key.space>will<Key.space>also<Key.space>learn<Key.space>techniques<Key.space>for<Key.space>resolving<Key.space>conflicts<Key.space>and<Key.space>managing<Key.space>team<Key.space>dynamics<Key.space>effectively.
Screenshot: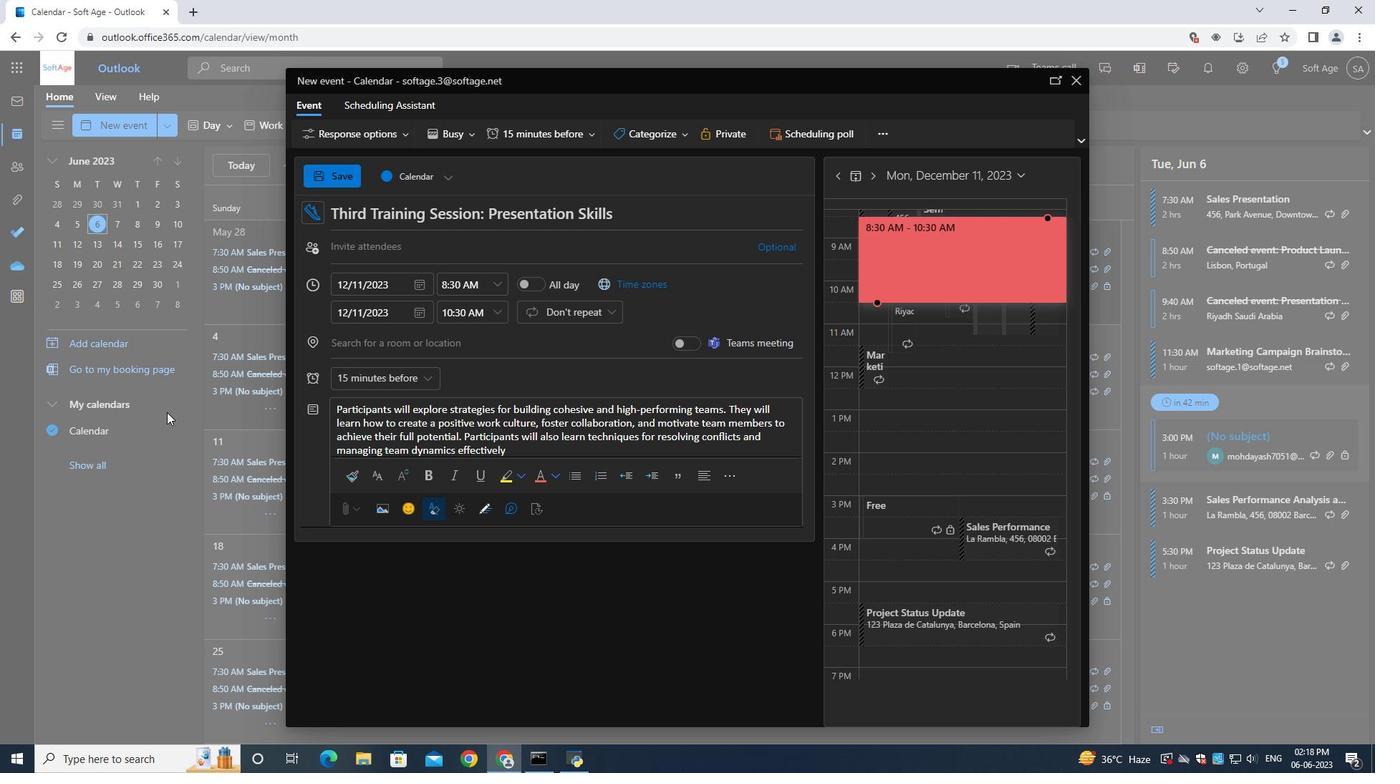 
Action: Mouse moved to (654, 127)
Screenshot: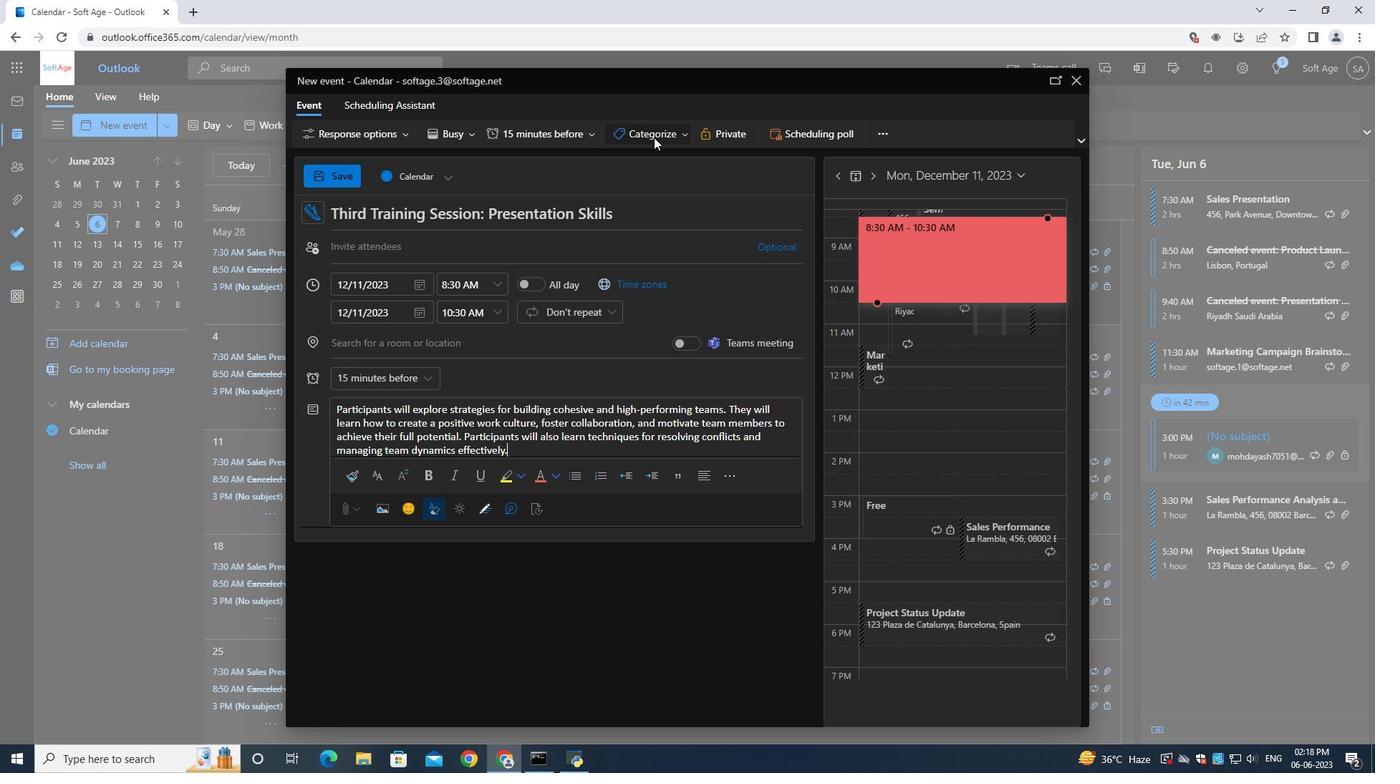
Action: Mouse pressed left at (654, 127)
Screenshot: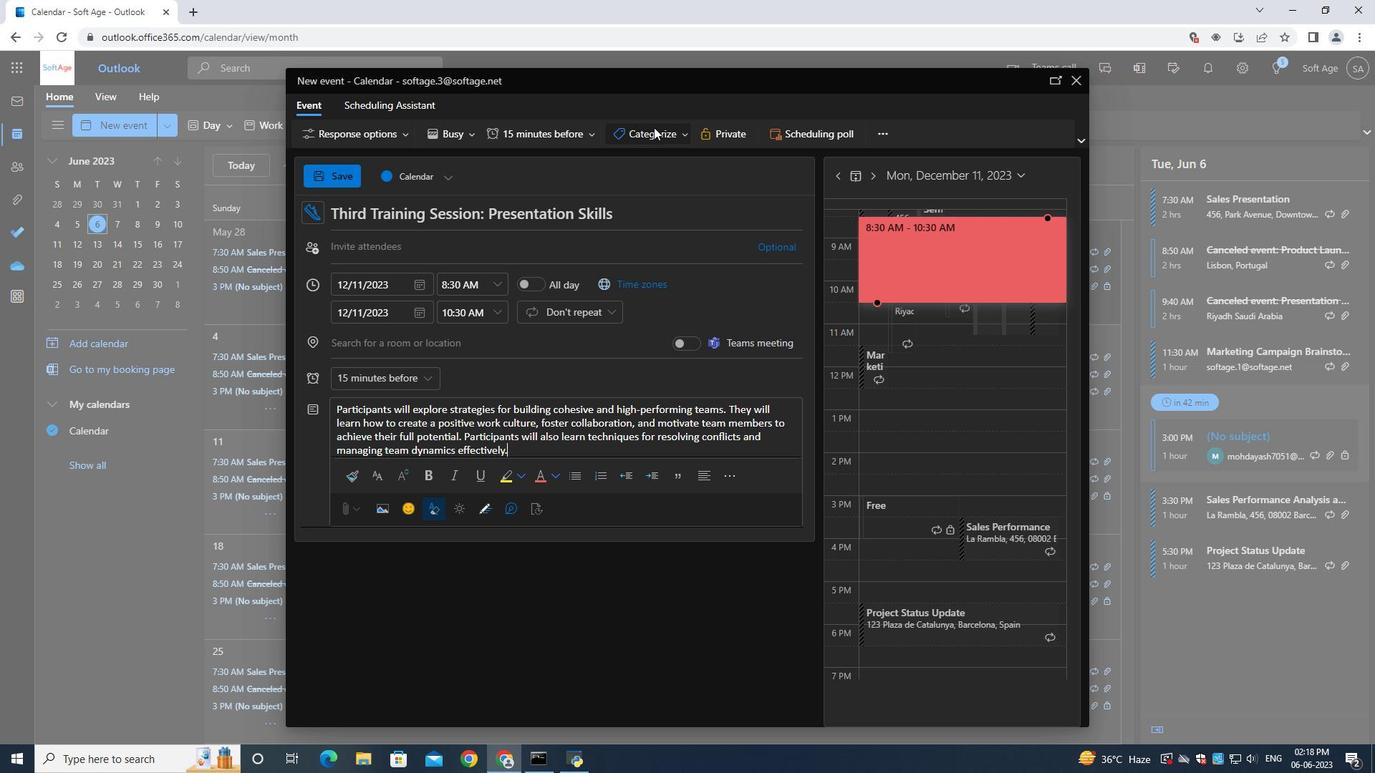
Action: Mouse moved to (663, 251)
Screenshot: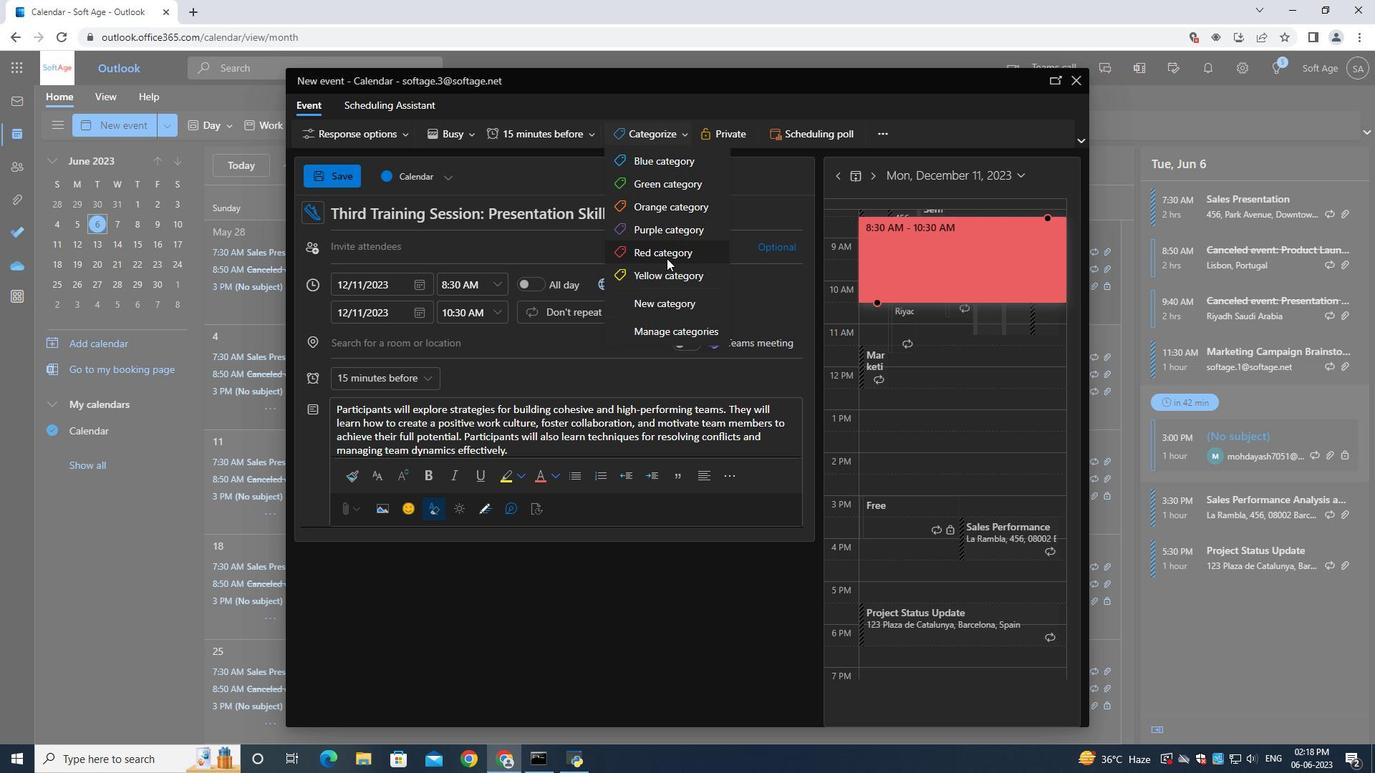 
Action: Mouse pressed left at (663, 251)
Screenshot: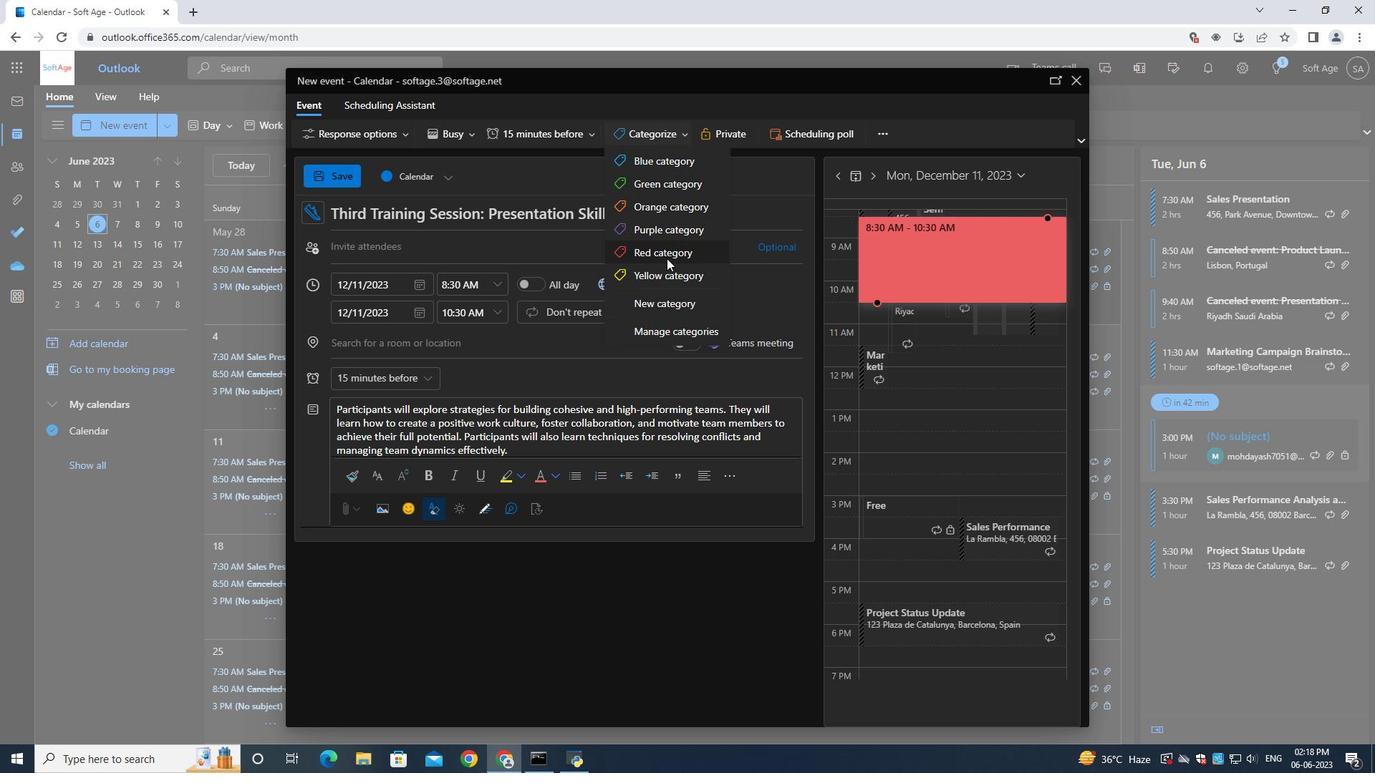 
Action: Mouse moved to (368, 253)
Screenshot: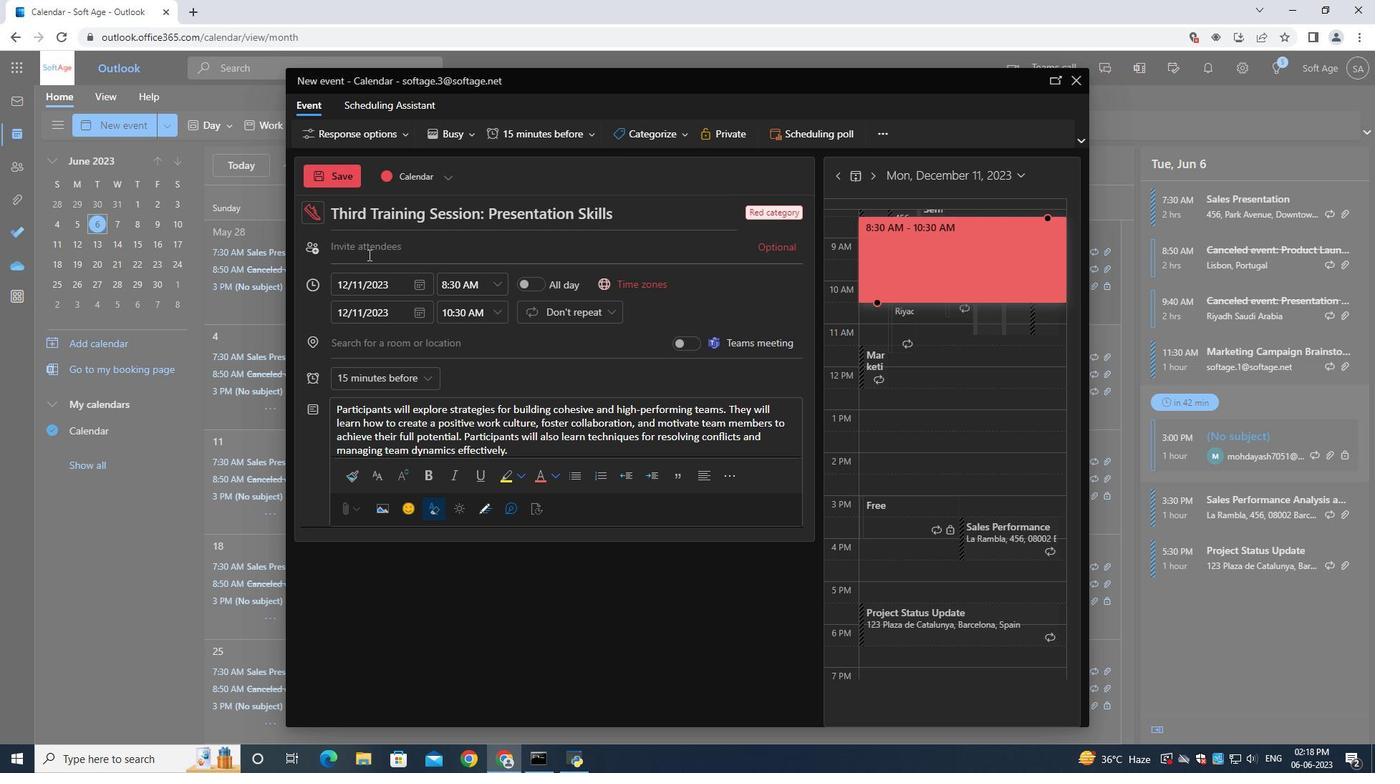
Action: Mouse pressed left at (368, 253)
Screenshot: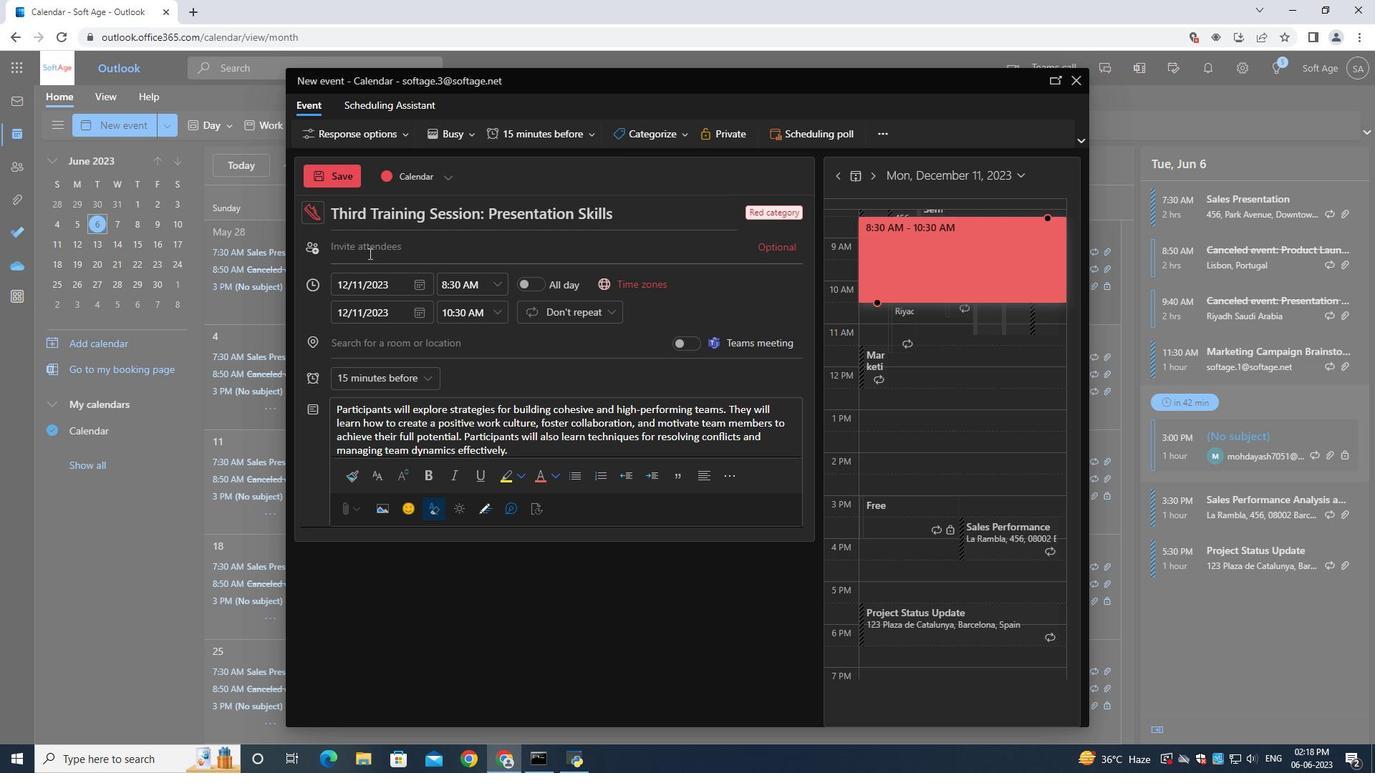 
Action: Mouse moved to (372, 254)
Screenshot: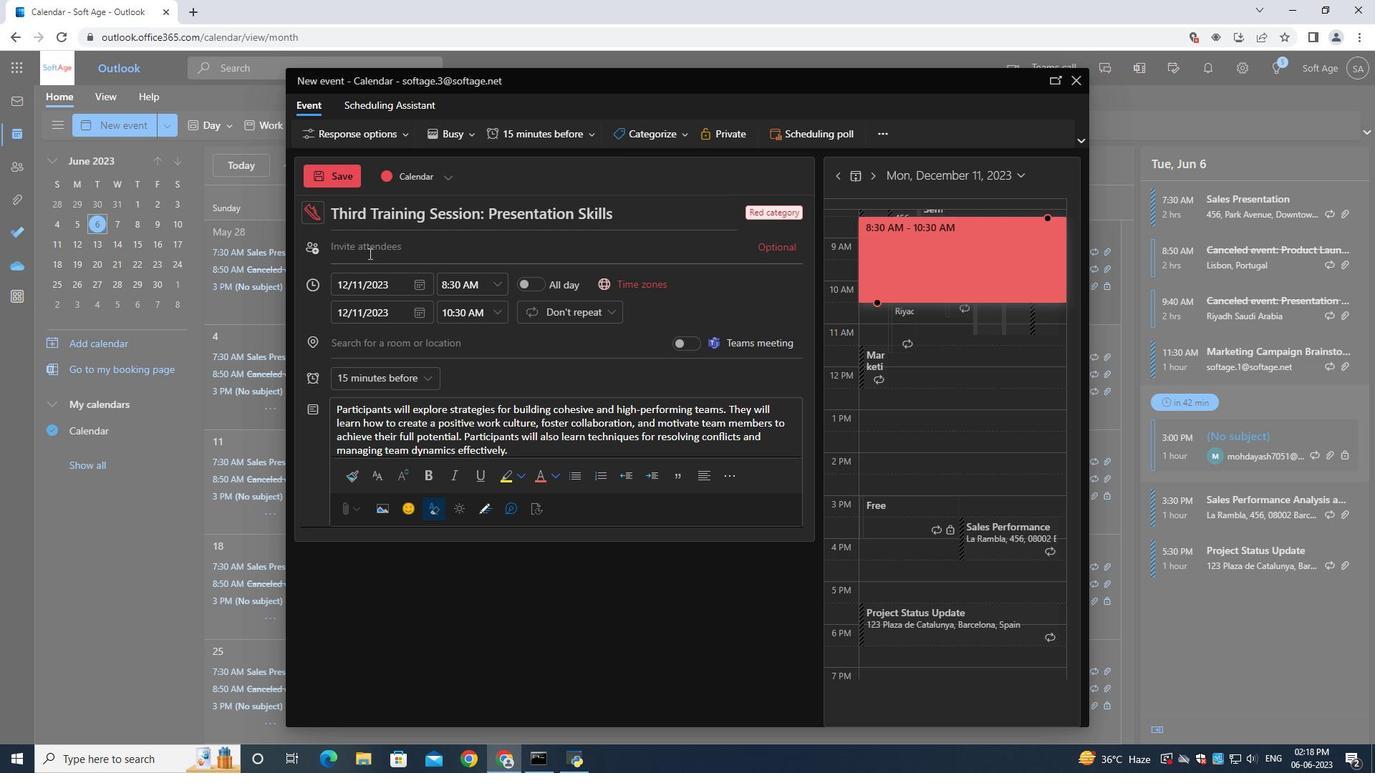 
Action: Key pressed softage.4<Key.shift>@softage.net
Screenshot: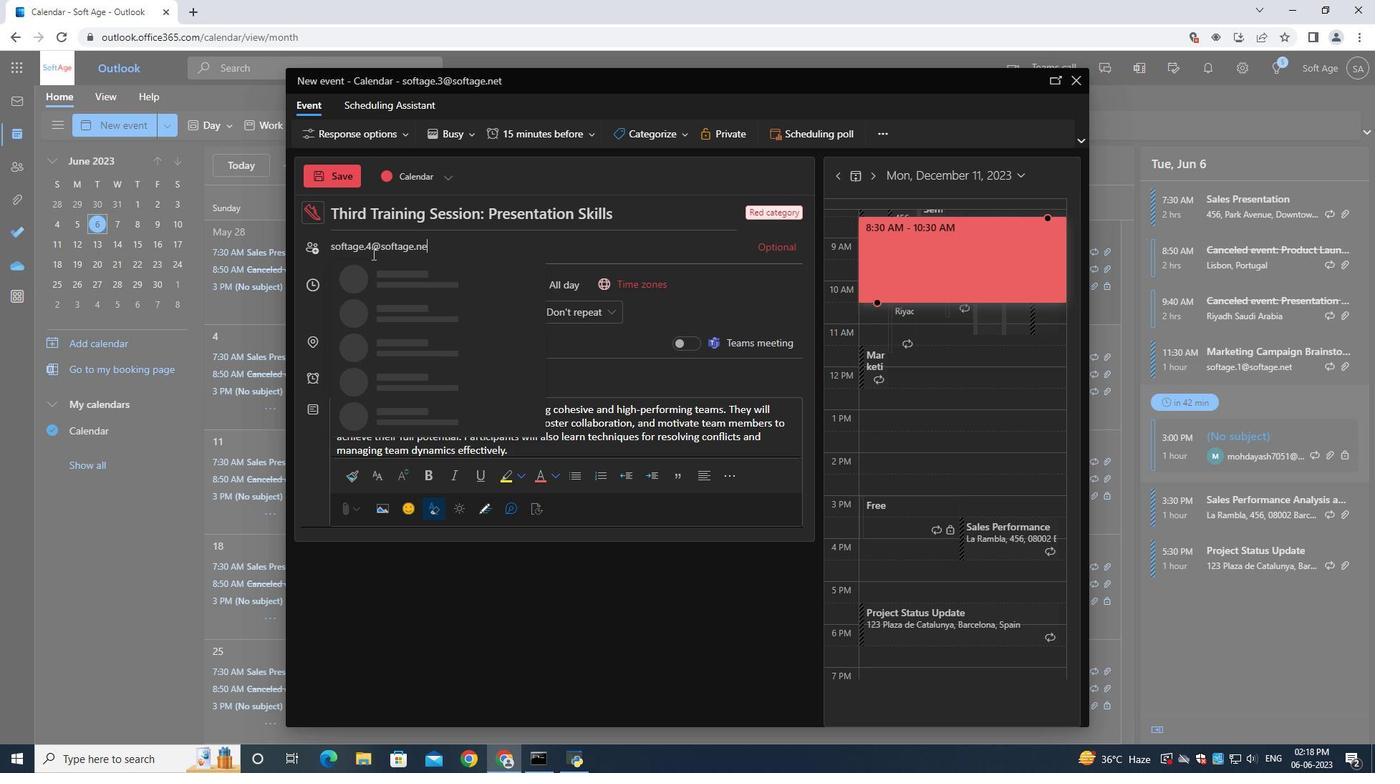 
Action: Mouse moved to (441, 273)
Screenshot: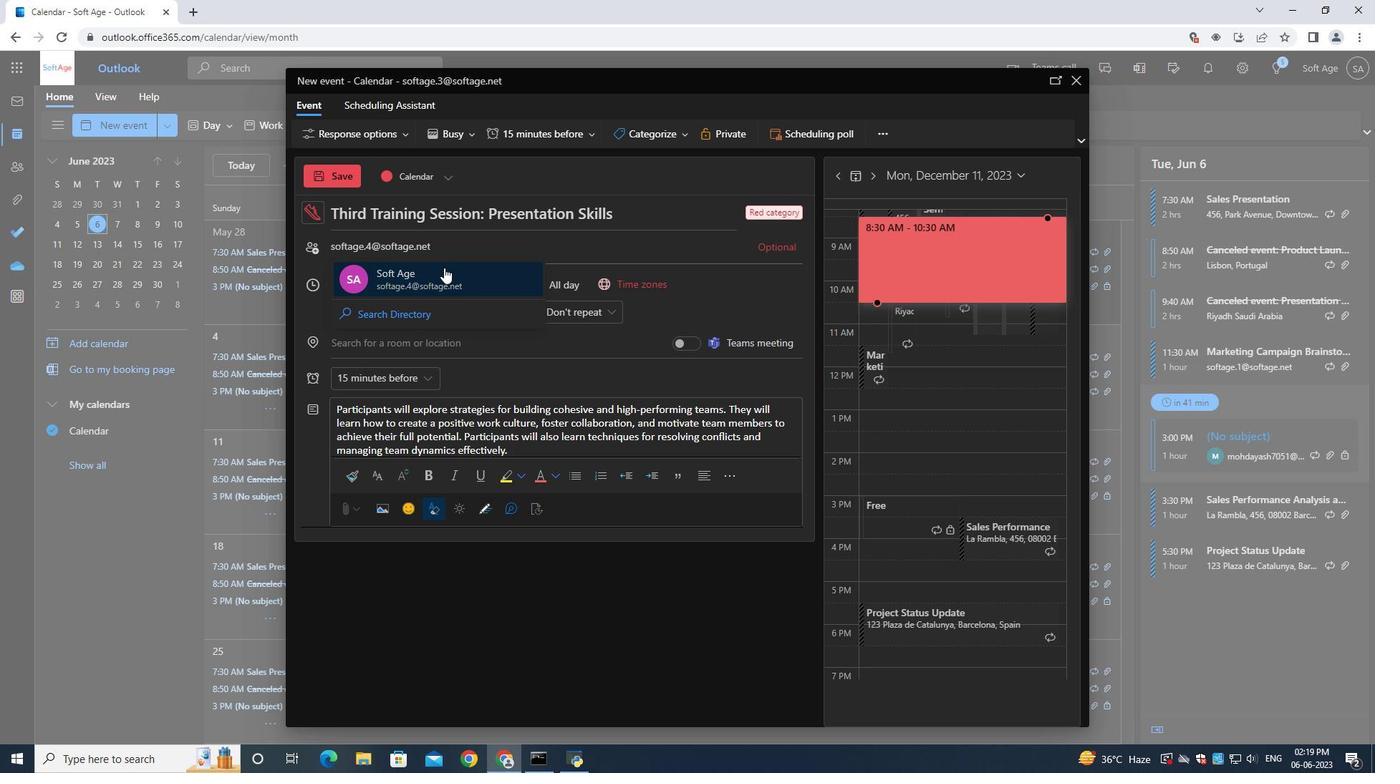 
Action: Mouse pressed left at (441, 273)
Screenshot: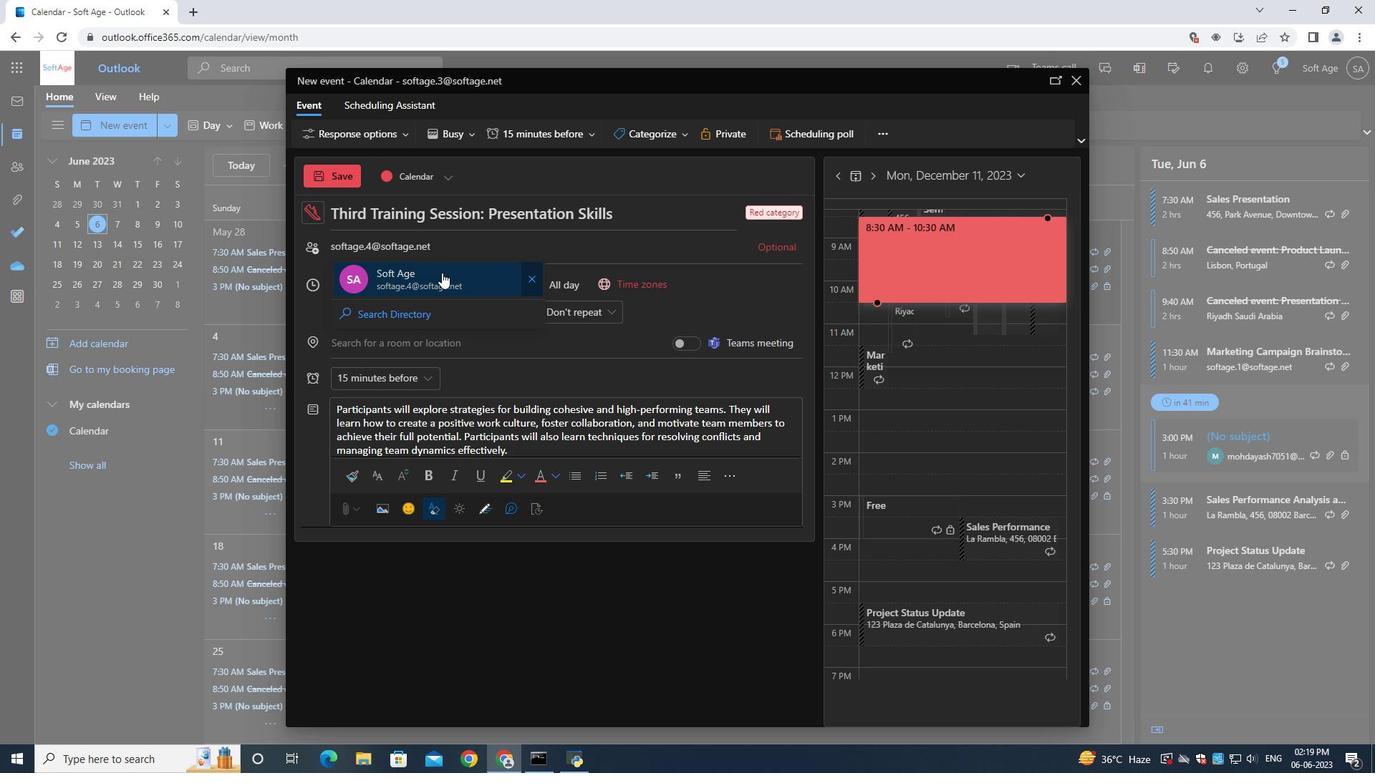 
Action: Mouse moved to (476, 239)
Screenshot: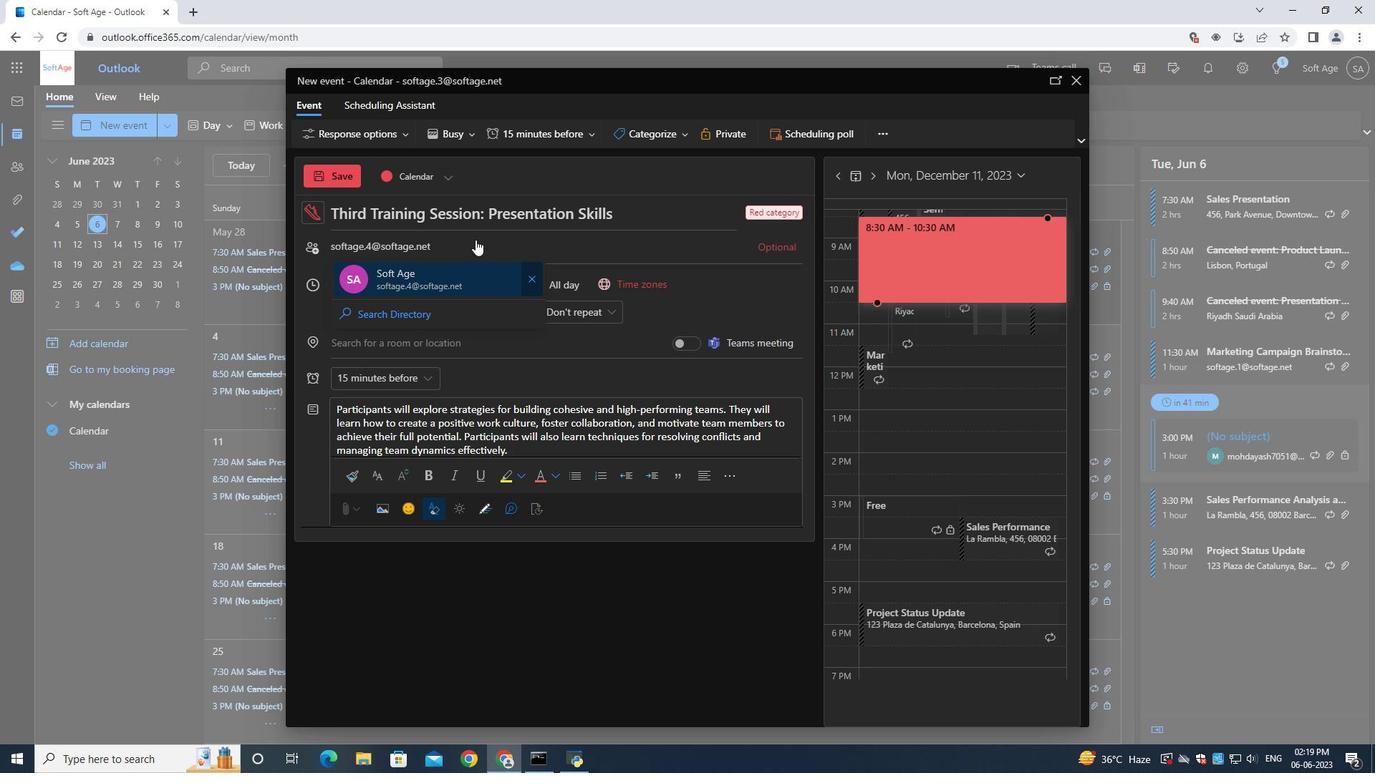 
Action: Key pressed softage,2<Key.shift><Key.backspace><Key.backspace>
Screenshot: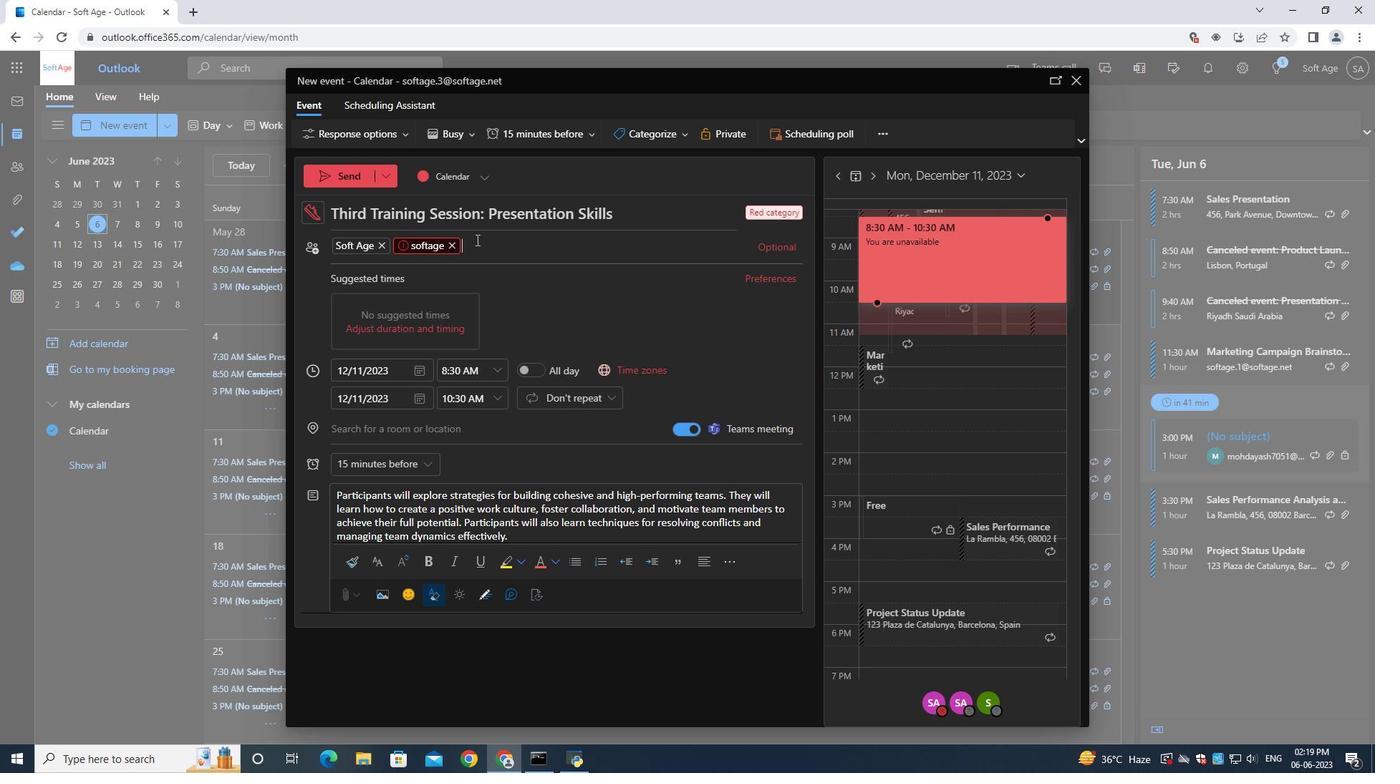
Action: Mouse moved to (446, 251)
Screenshot: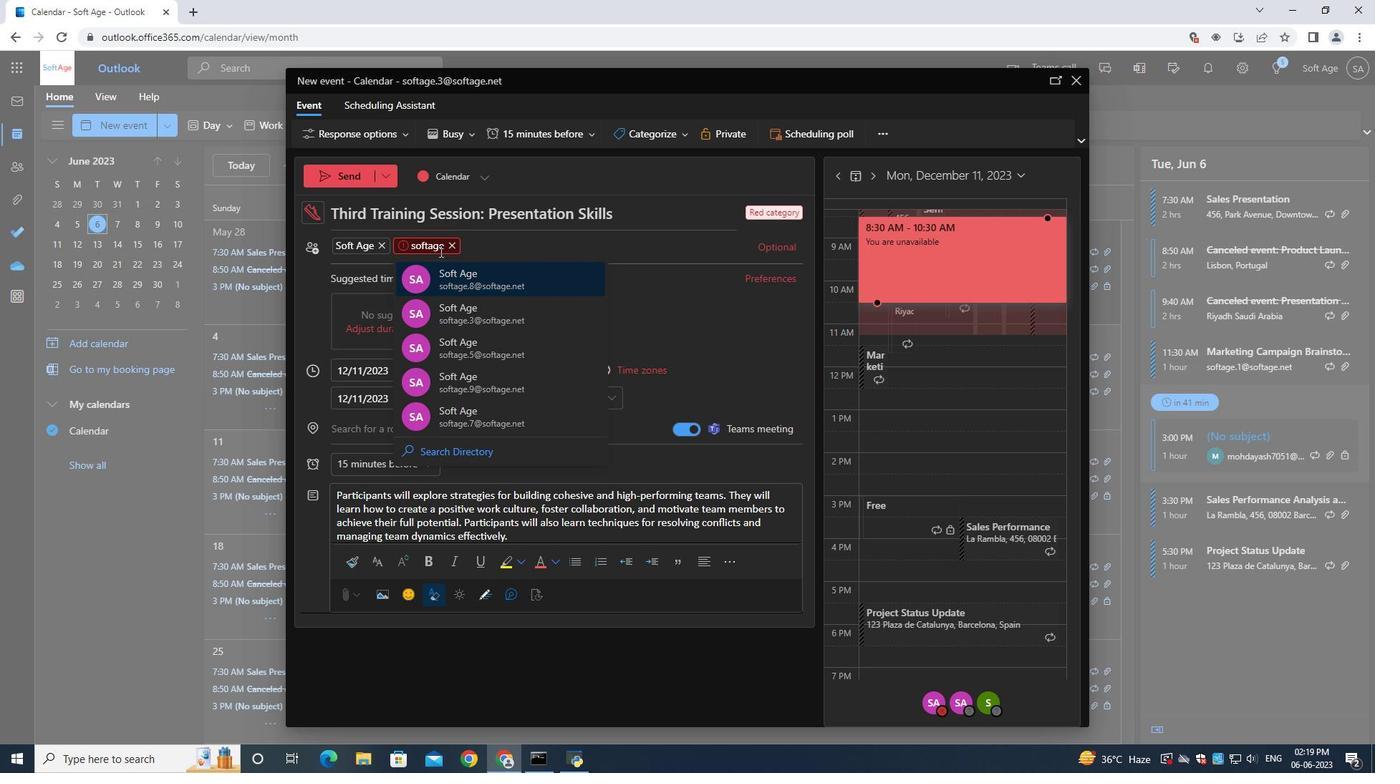 
Action: Key pressed 2<Key.shift><Key.shift><Key.shift><Key.shift><Key.shift><Key.shift><Key.shift><Key.shift><Key.shift><Key.shift><Key.shift><Key.shift><Key.shift><Key.shift><Key.shift><Key.shift><Key.shift><Key.shift><Key.shift><Key.shift><Key.shift><Key.shift>@softage.net
Screenshot: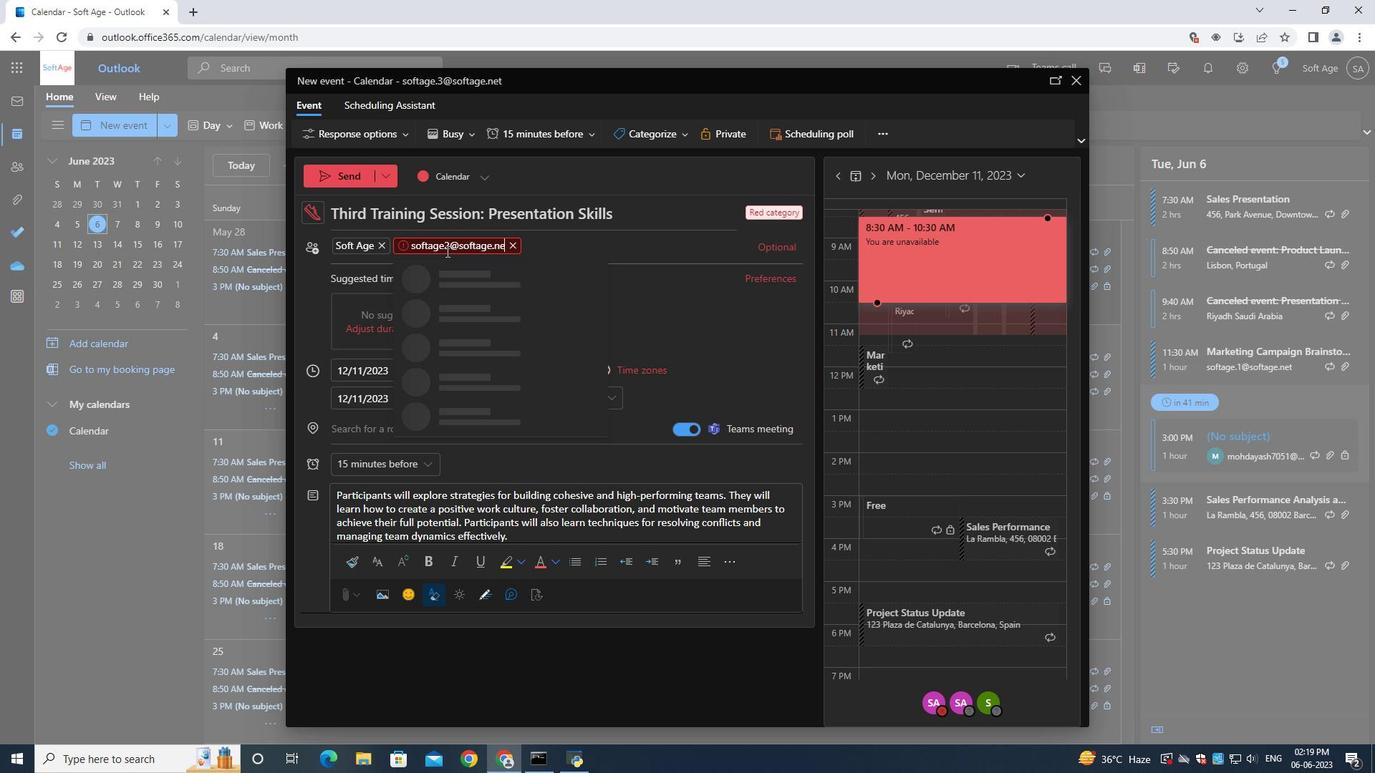 
Action: Mouse moved to (450, 280)
Screenshot: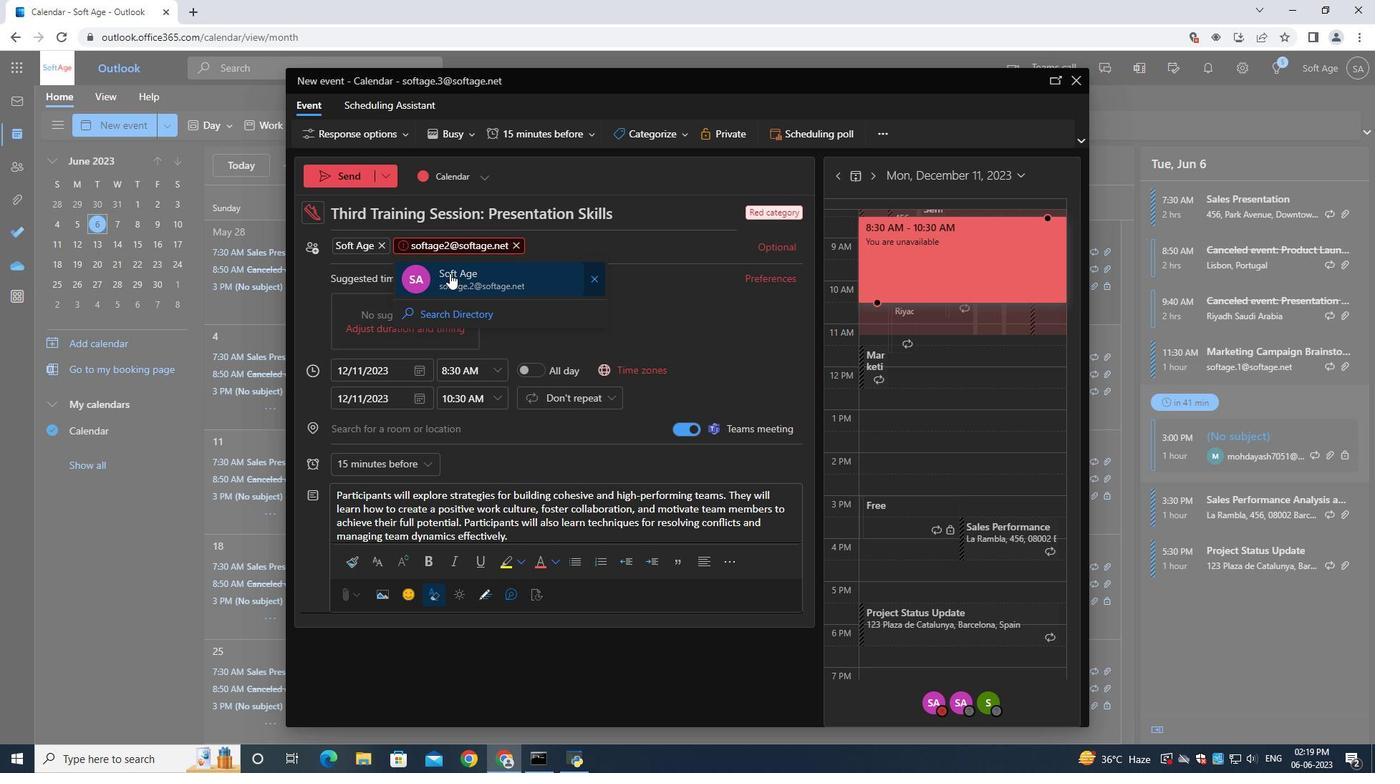 
Action: Mouse pressed left at (450, 280)
Screenshot: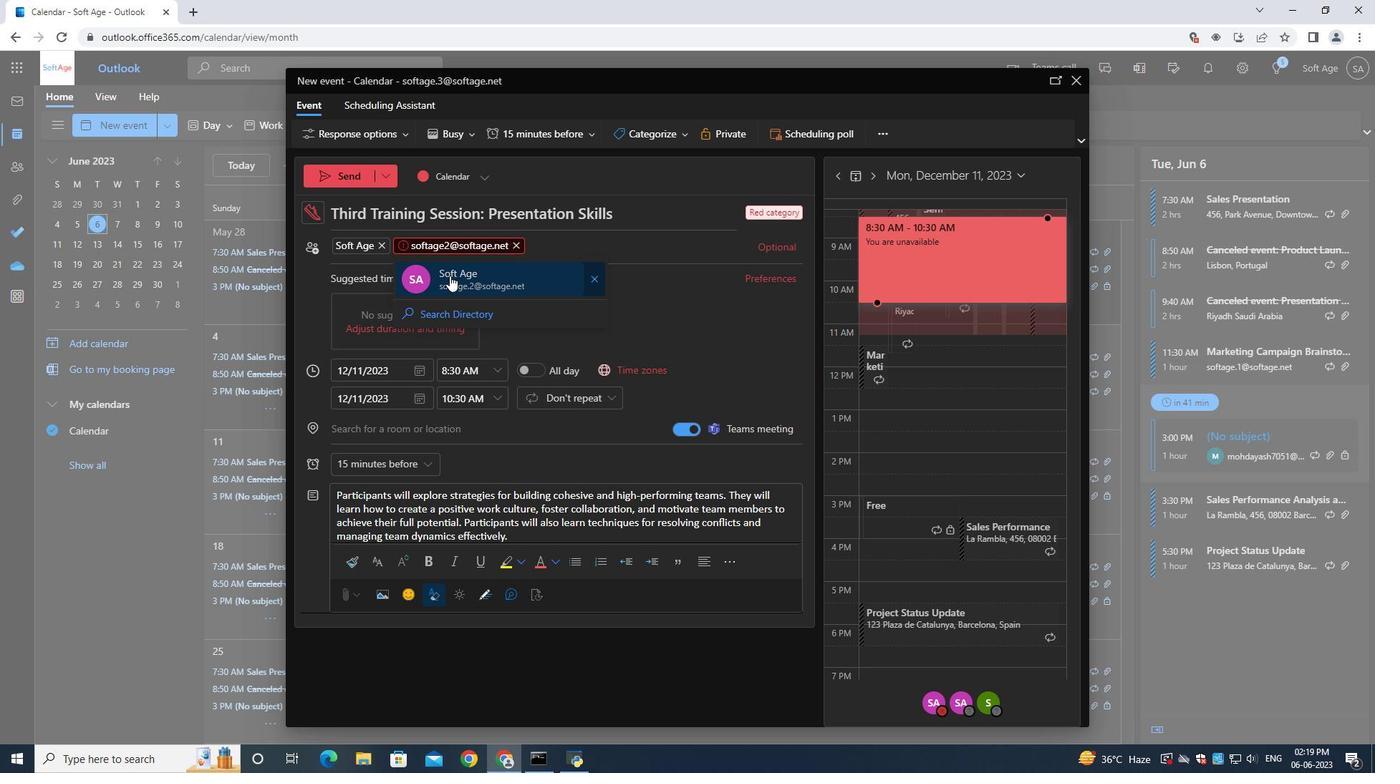 
Action: Mouse moved to (355, 457)
Screenshot: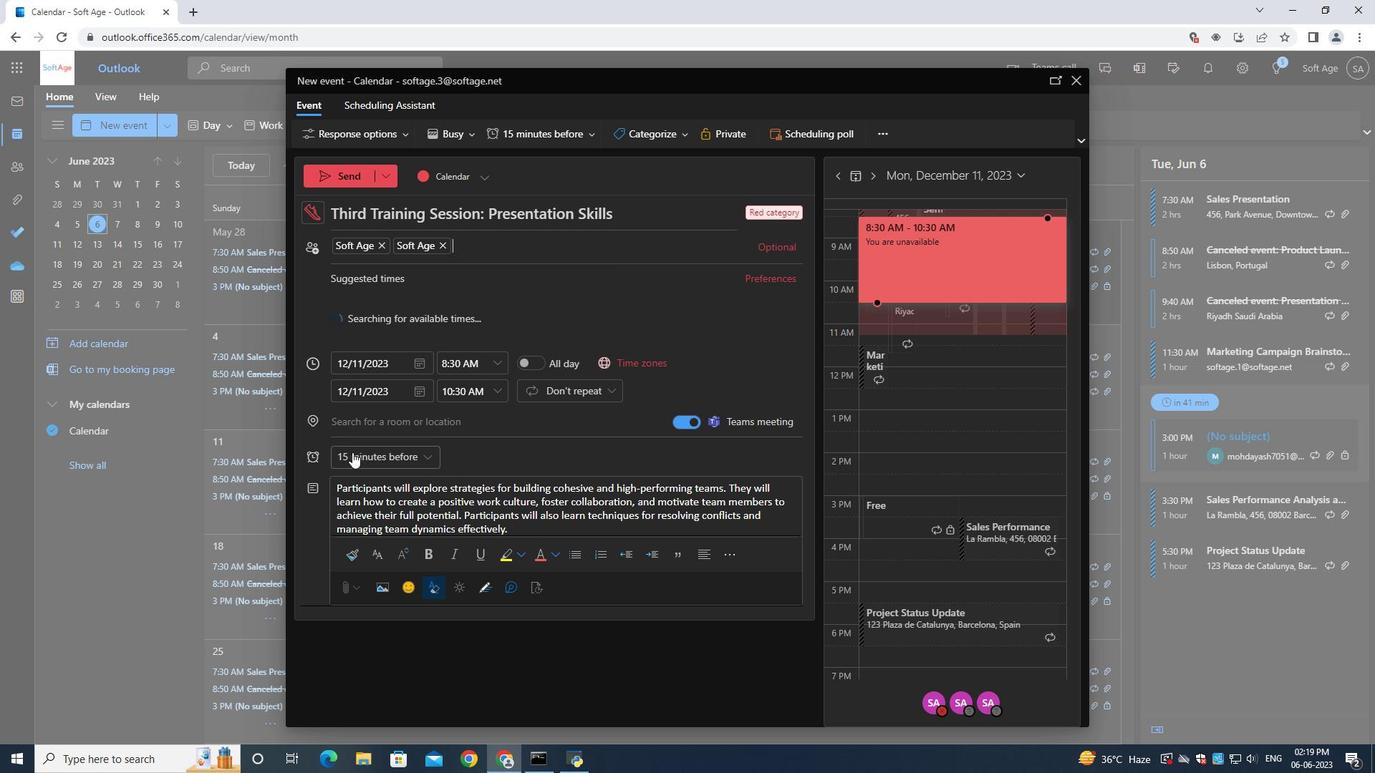 
Action: Mouse pressed left at (355, 457)
Screenshot: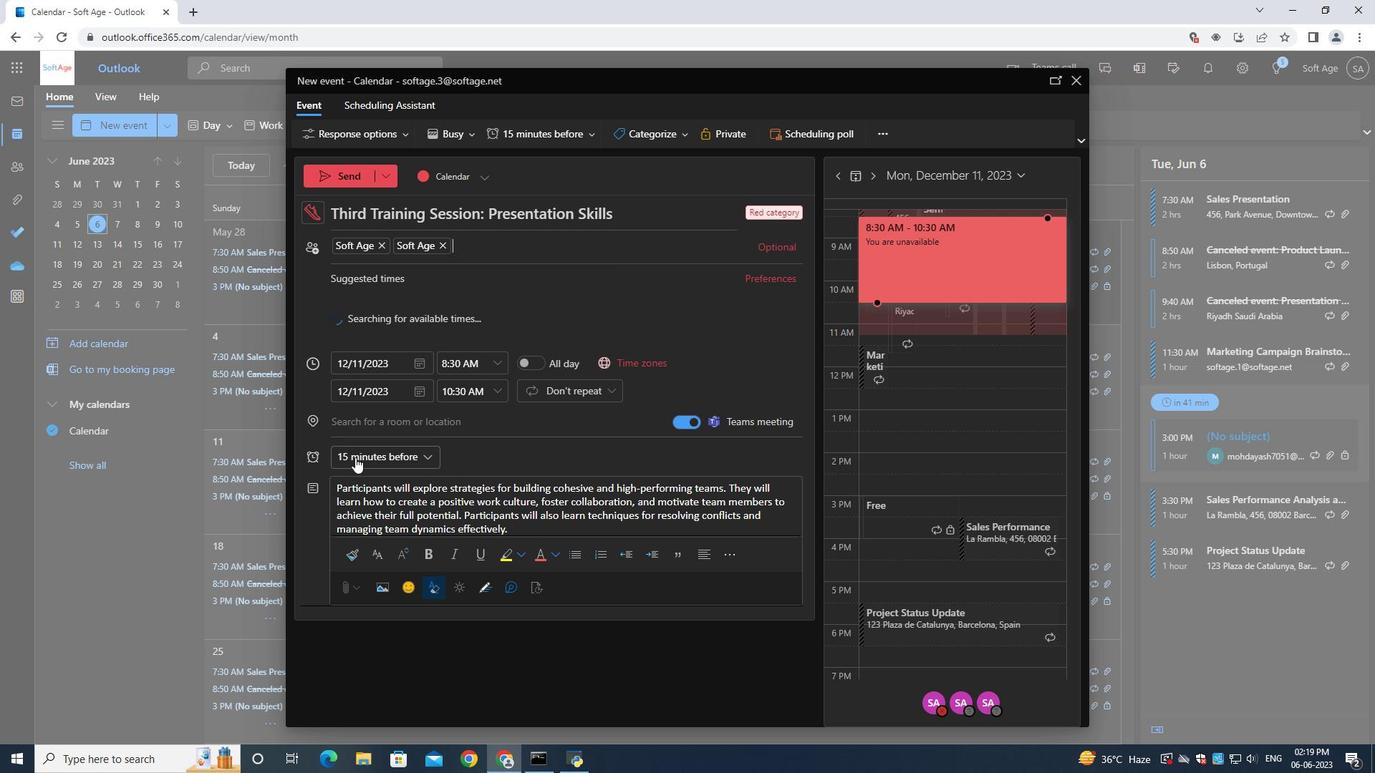 
Action: Mouse pressed left at (355, 457)
Screenshot: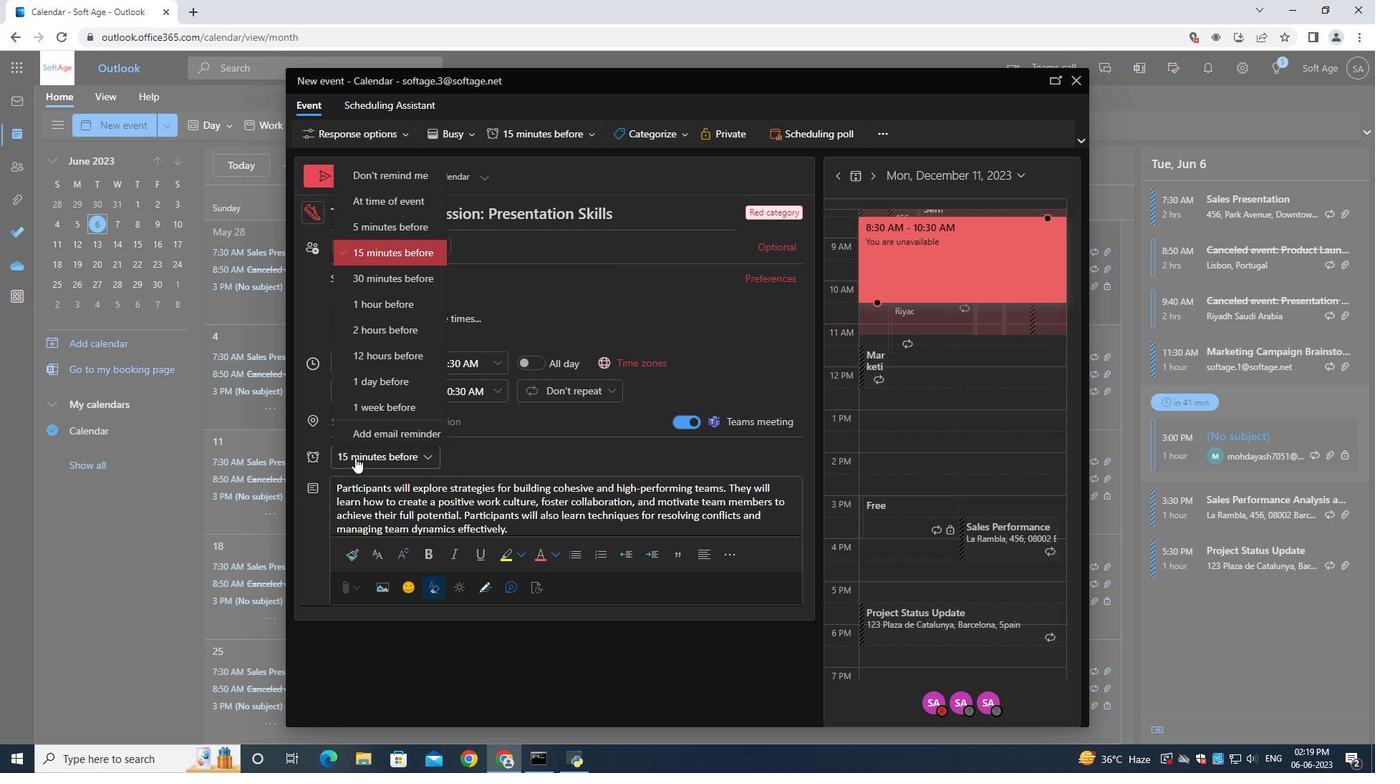 
Action: Mouse moved to (351, 172)
Screenshot: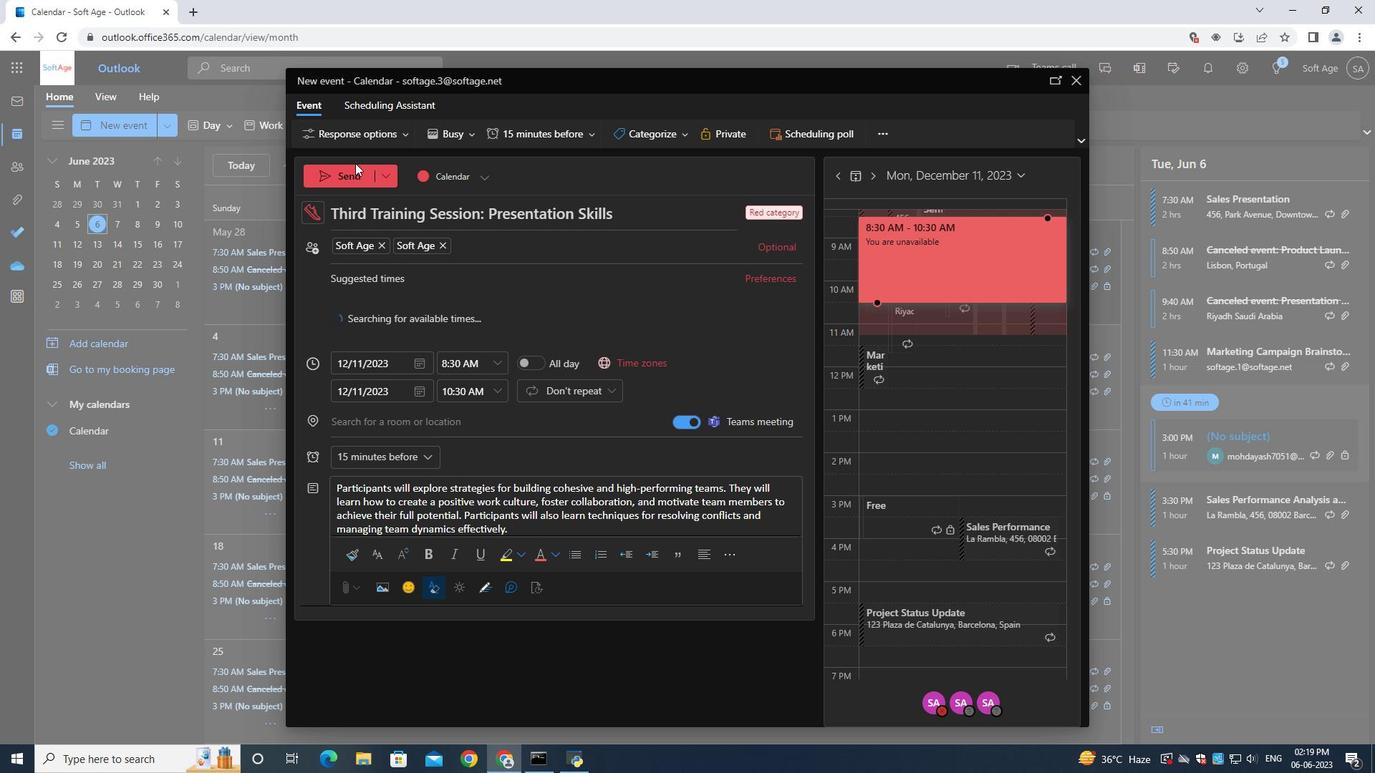 
Action: Mouse pressed left at (351, 172)
Screenshot: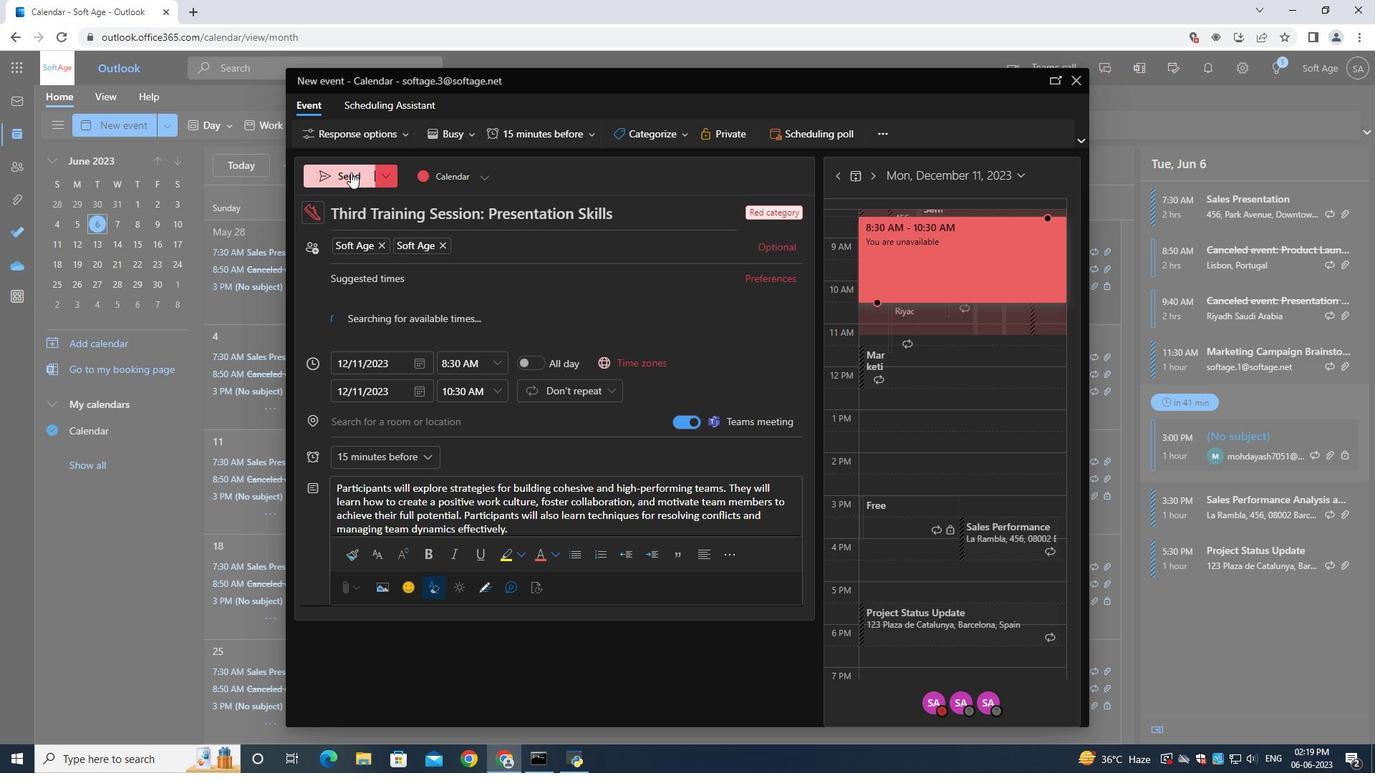 
Action: Mouse moved to (351, 172)
Screenshot: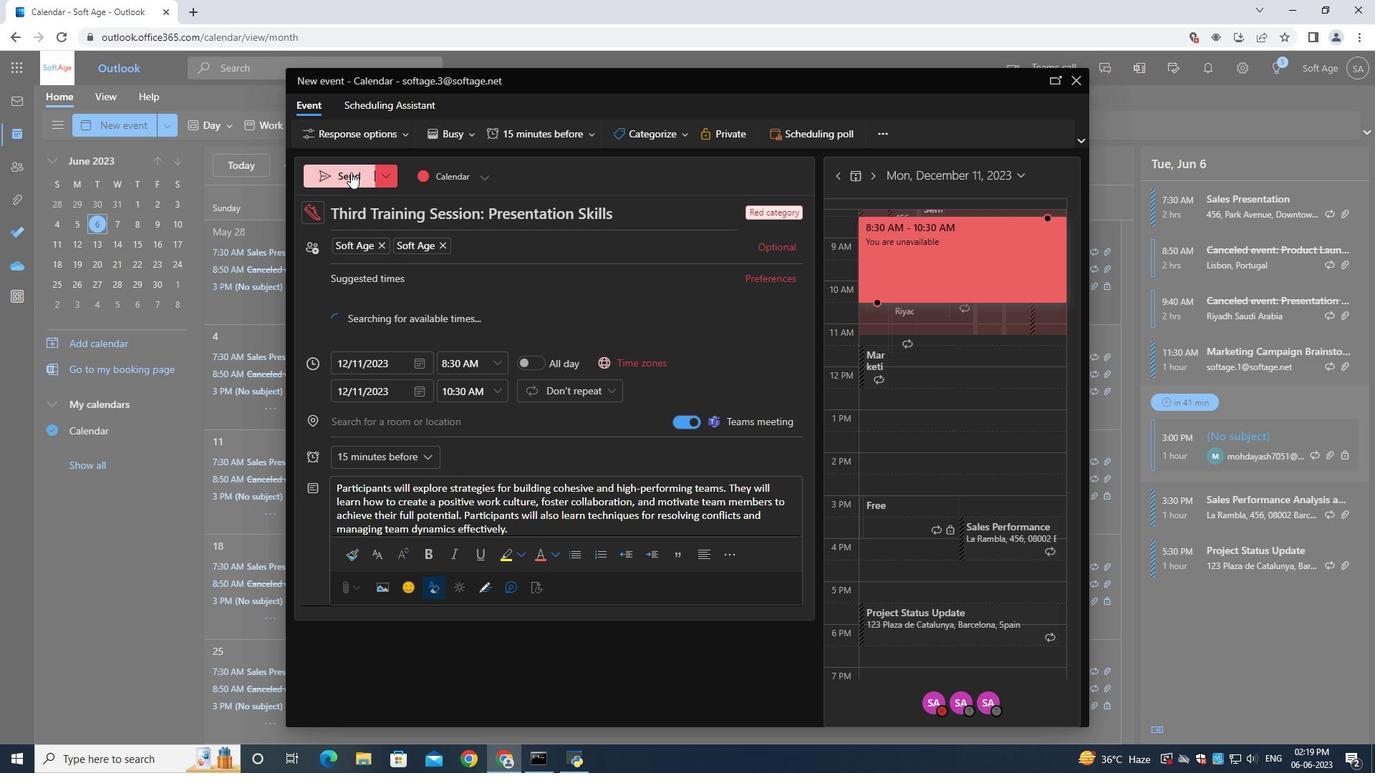 
